 Task: In Heading Arial with underline. Font size of heading  '18'Font style of data Calibri. Font size of data  9Alignment of headline & data Align center. Fill color in heading,  RedFont color of data Black Apply border in Data No BorderIn the sheet   Drive Sales templetes book
Action: Mouse moved to (179, 148)
Screenshot: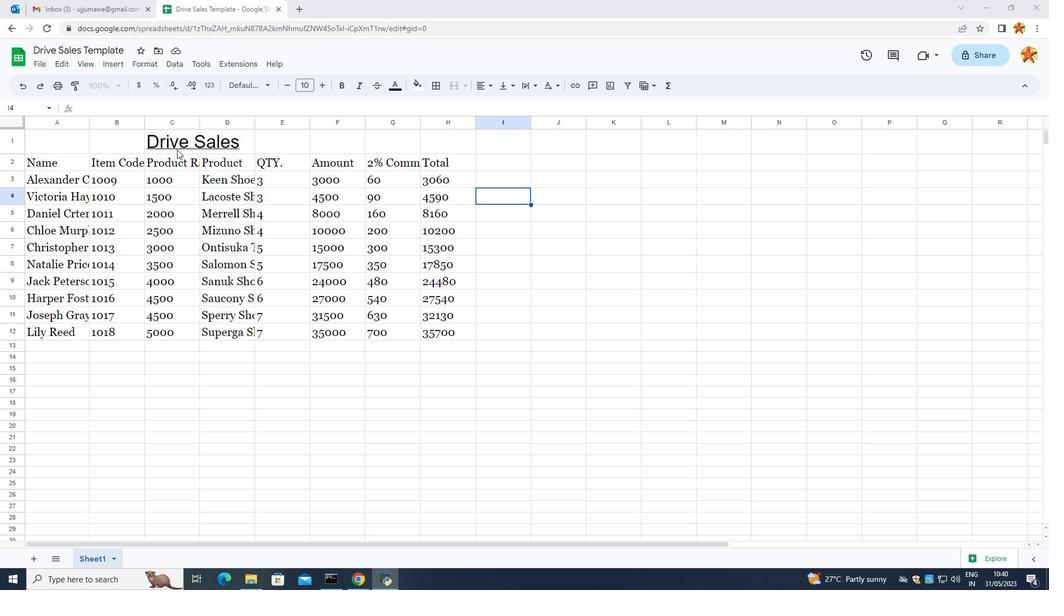 
Action: Mouse pressed left at (179, 148)
Screenshot: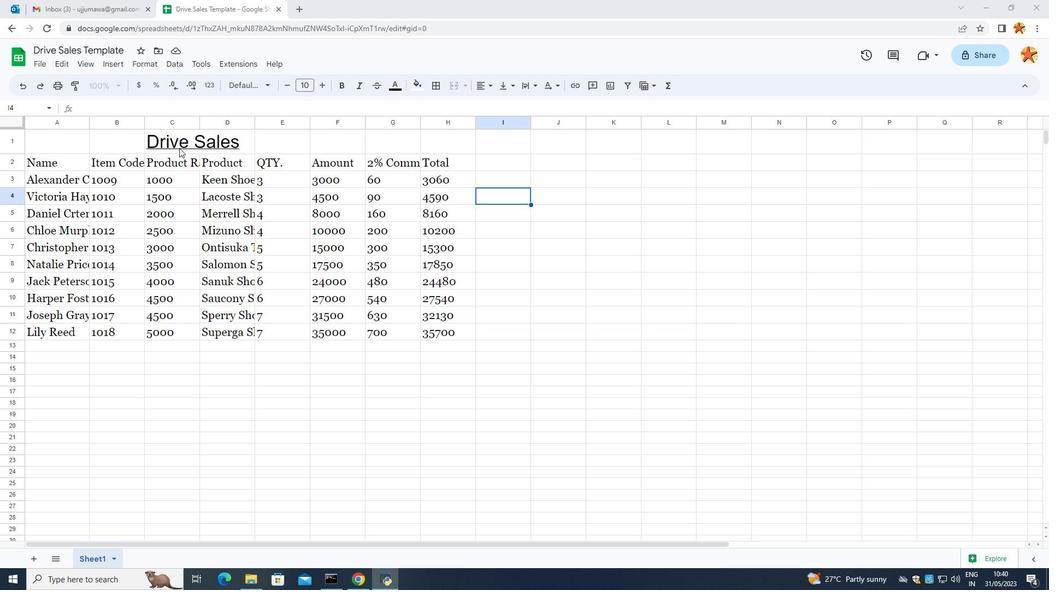 
Action: Mouse moved to (172, 232)
Screenshot: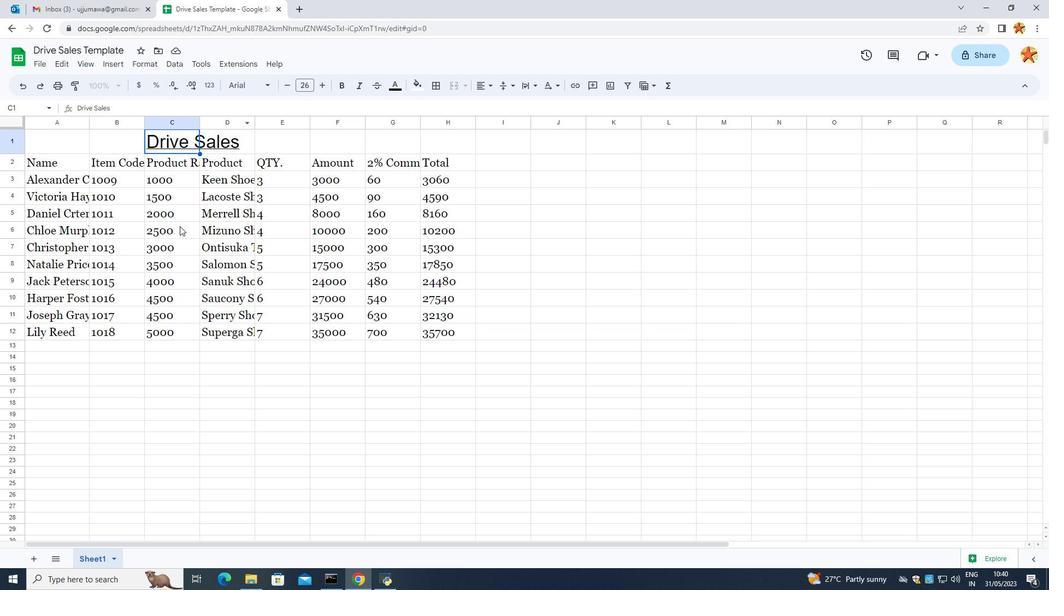 
Action: Mouse pressed left at (172, 232)
Screenshot: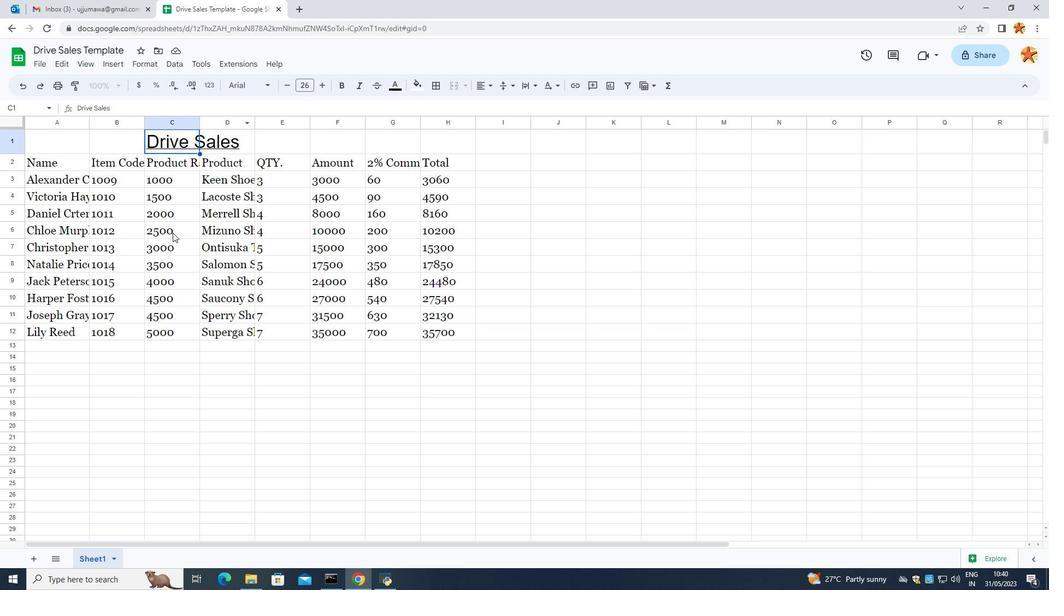 
Action: Mouse moved to (157, 142)
Screenshot: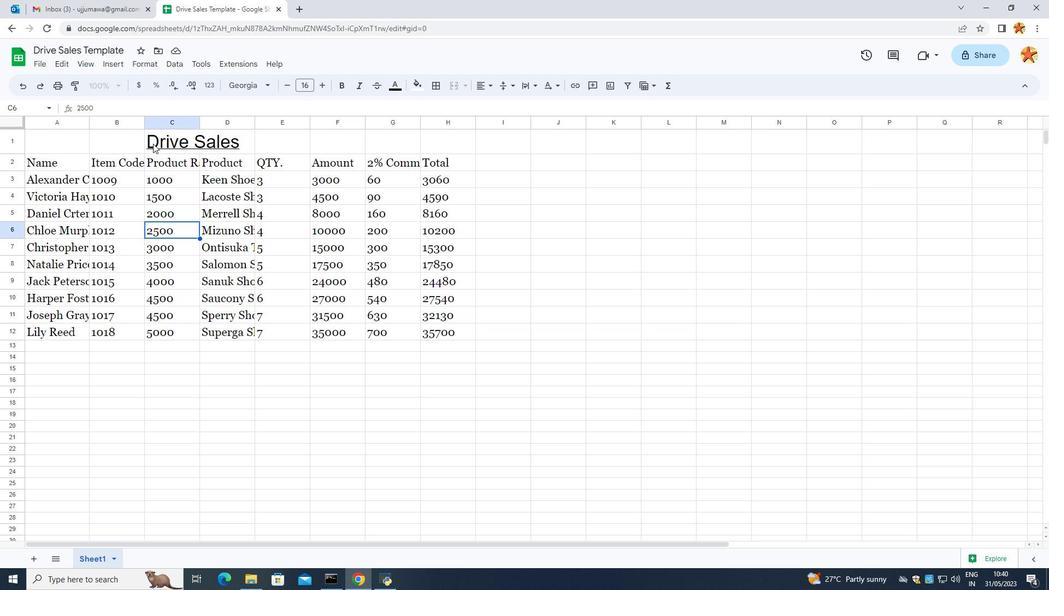 
Action: Mouse pressed left at (157, 142)
Screenshot: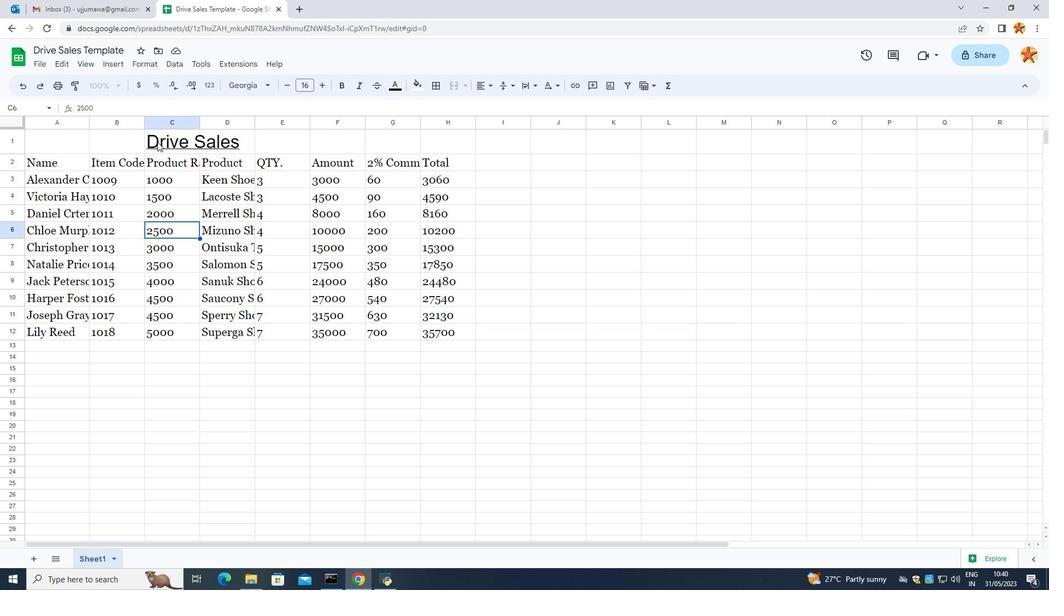 
Action: Mouse moved to (289, 79)
Screenshot: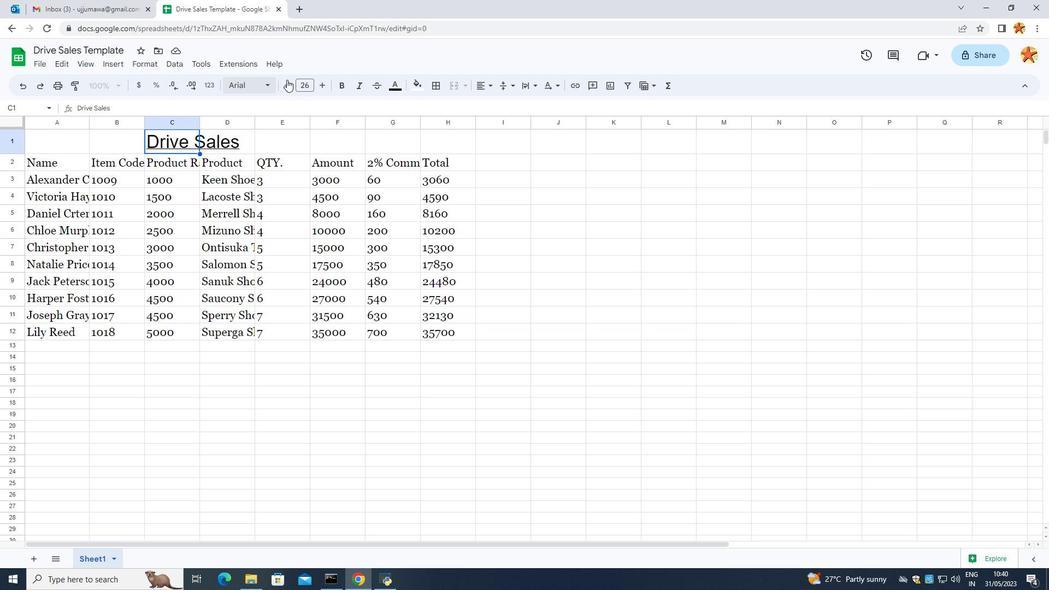 
Action: Mouse pressed left at (289, 79)
Screenshot: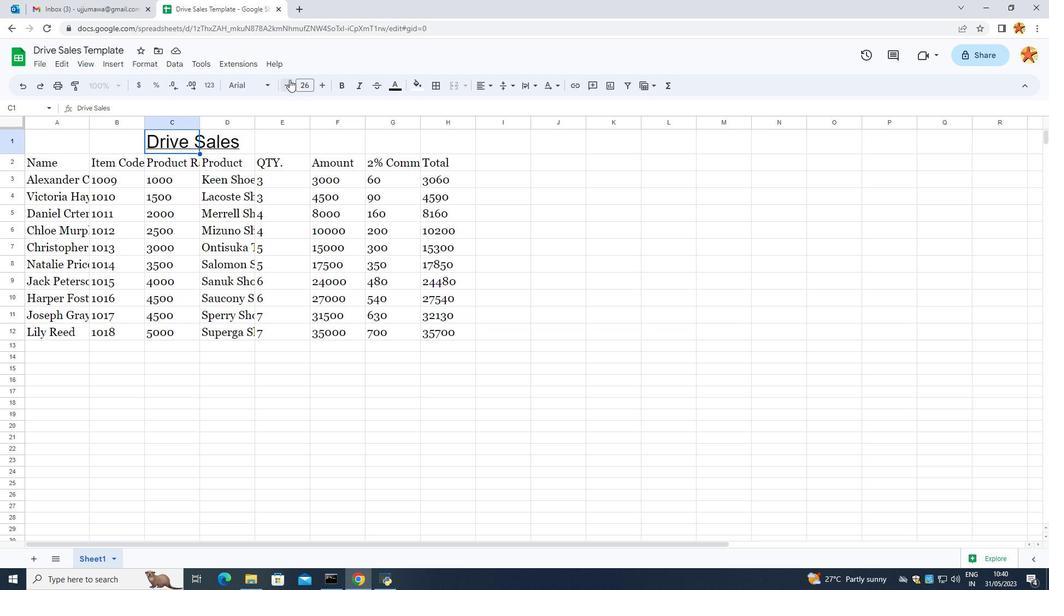 
Action: Mouse pressed left at (289, 79)
Screenshot: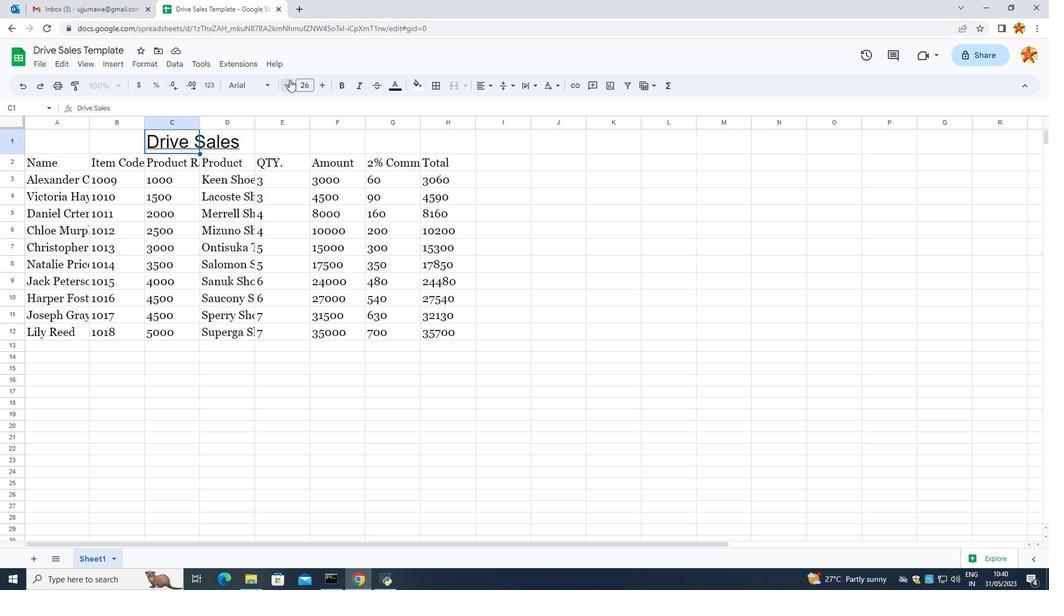 
Action: Mouse pressed left at (289, 79)
Screenshot: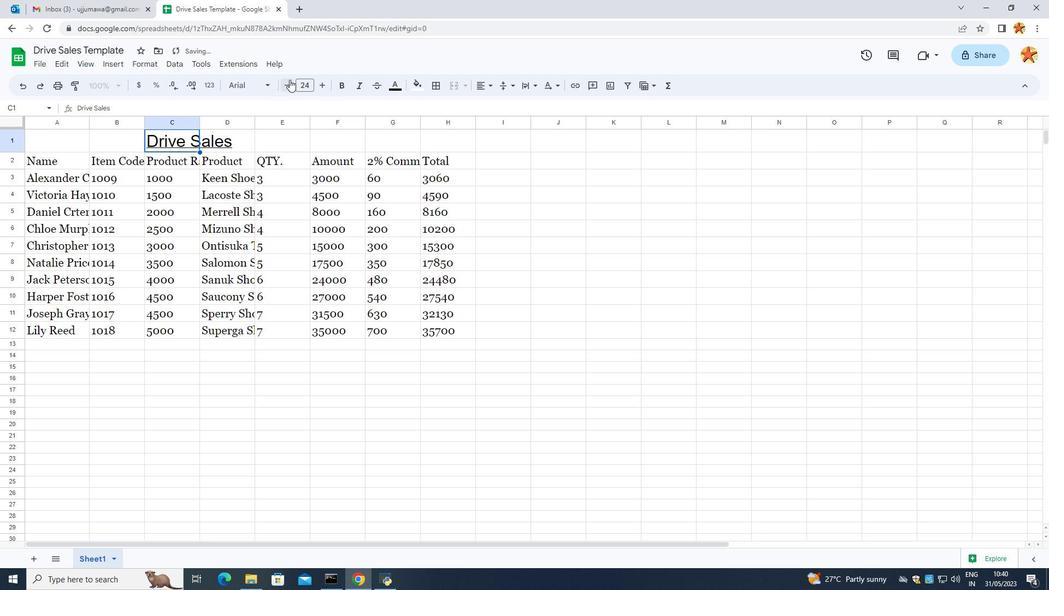 
Action: Mouse pressed left at (289, 79)
Screenshot: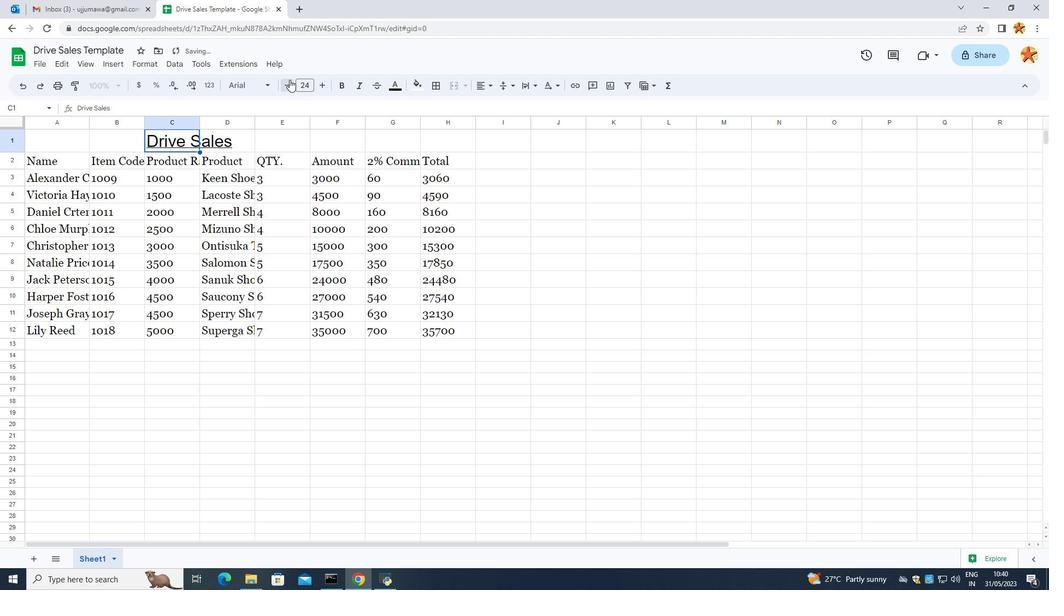 
Action: Mouse pressed left at (289, 79)
Screenshot: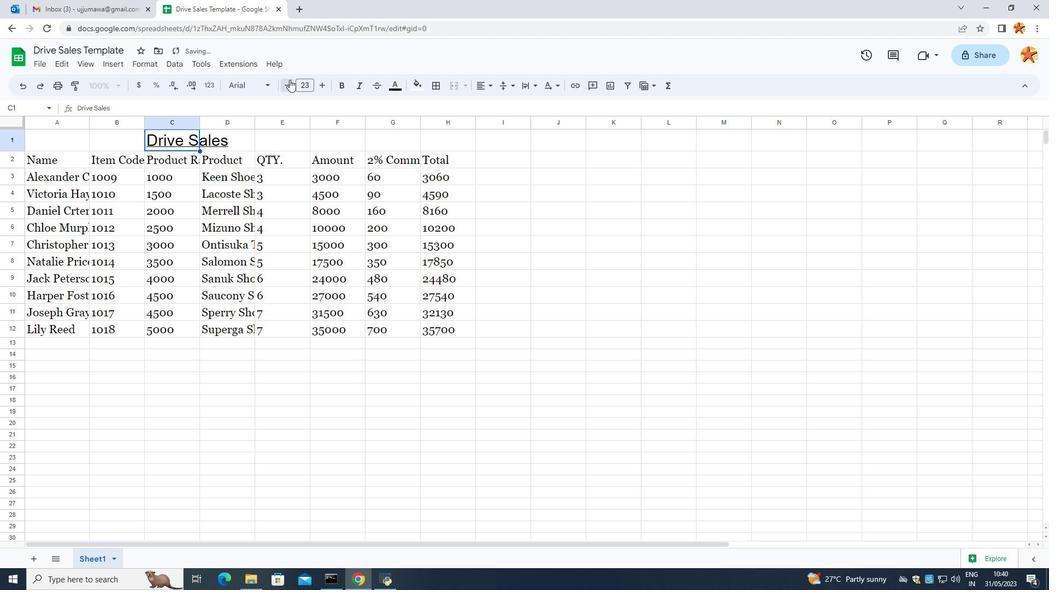 
Action: Mouse pressed left at (289, 79)
Screenshot: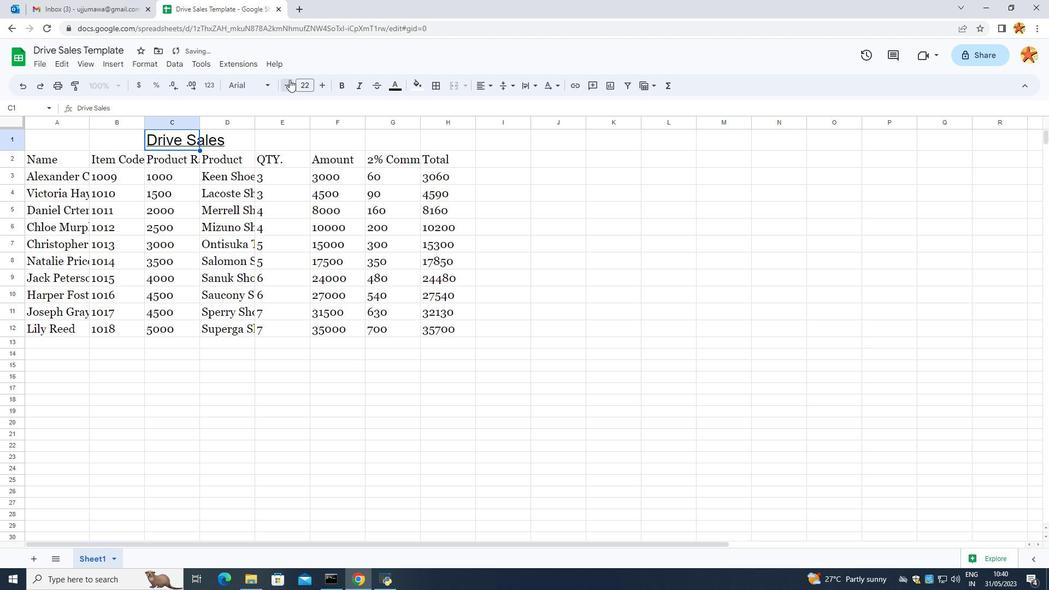
Action: Mouse pressed left at (289, 79)
Screenshot: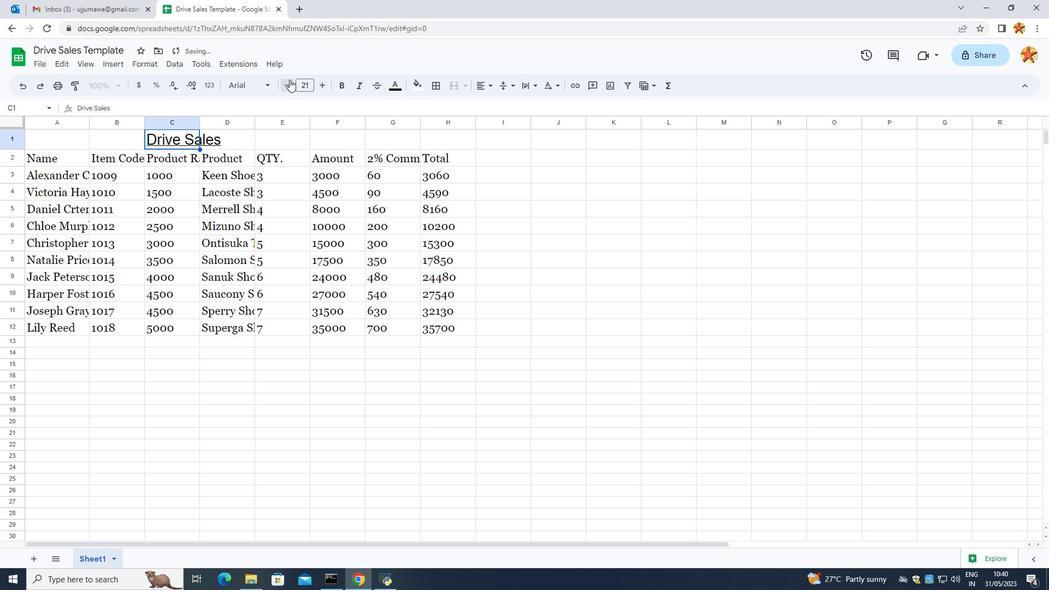 
Action: Mouse pressed left at (289, 79)
Screenshot: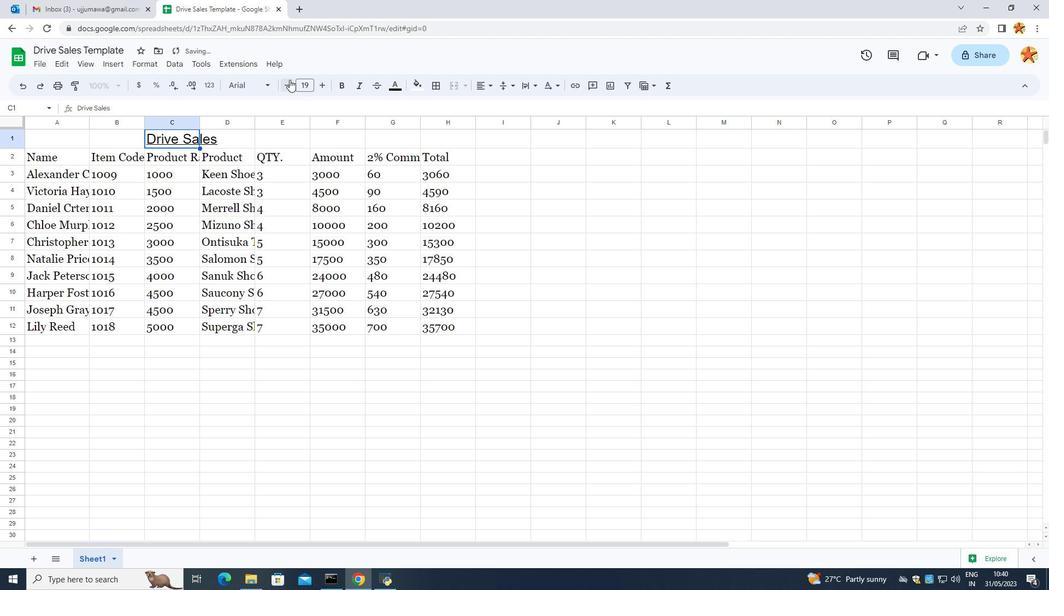
Action: Mouse moved to (262, 269)
Screenshot: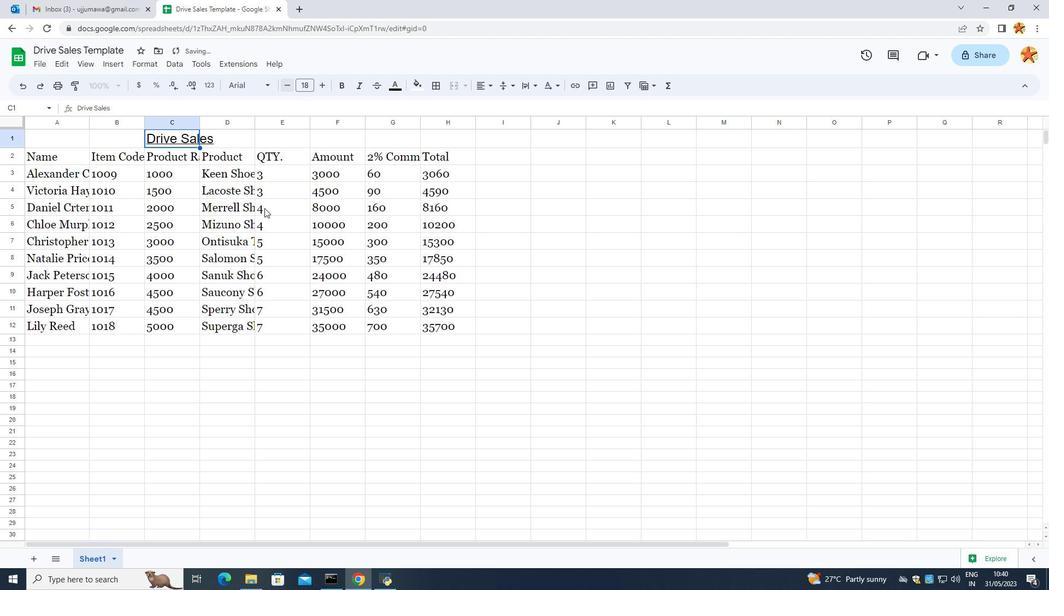 
Action: Mouse pressed left at (262, 269)
Screenshot: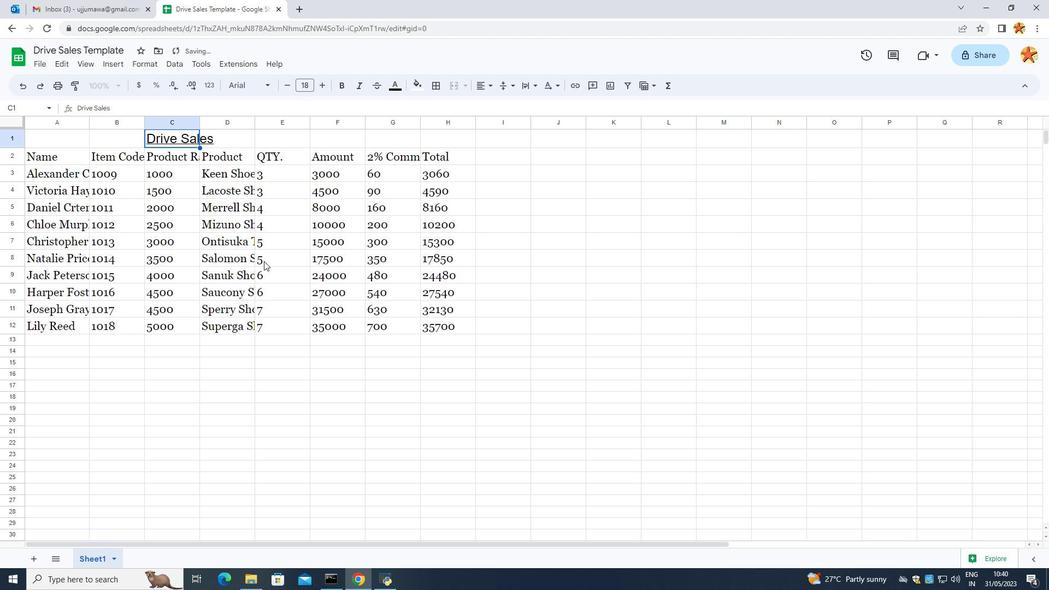 
Action: Mouse moved to (54, 150)
Screenshot: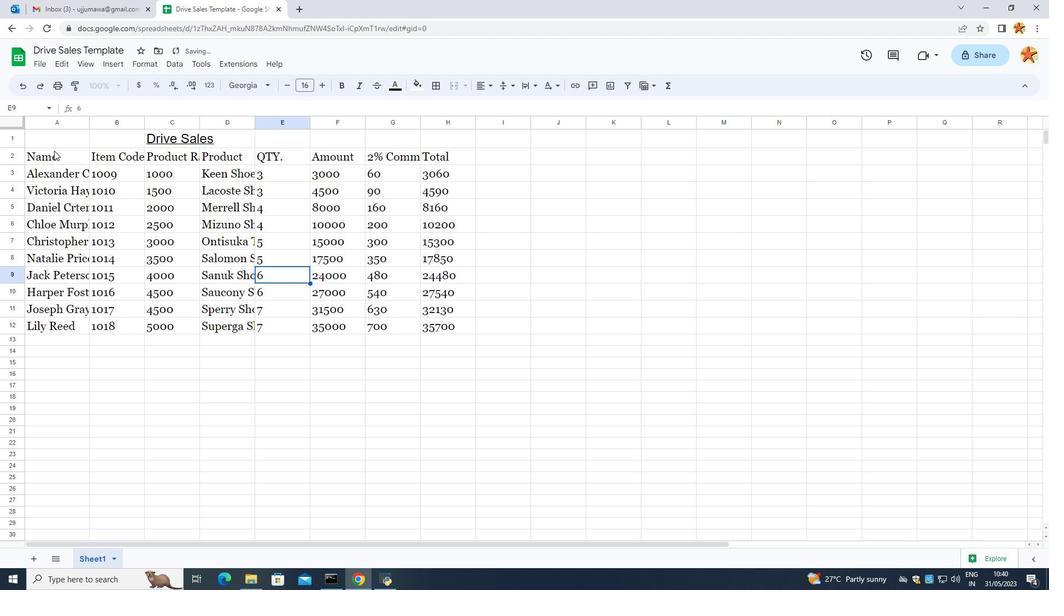
Action: Mouse pressed left at (54, 150)
Screenshot: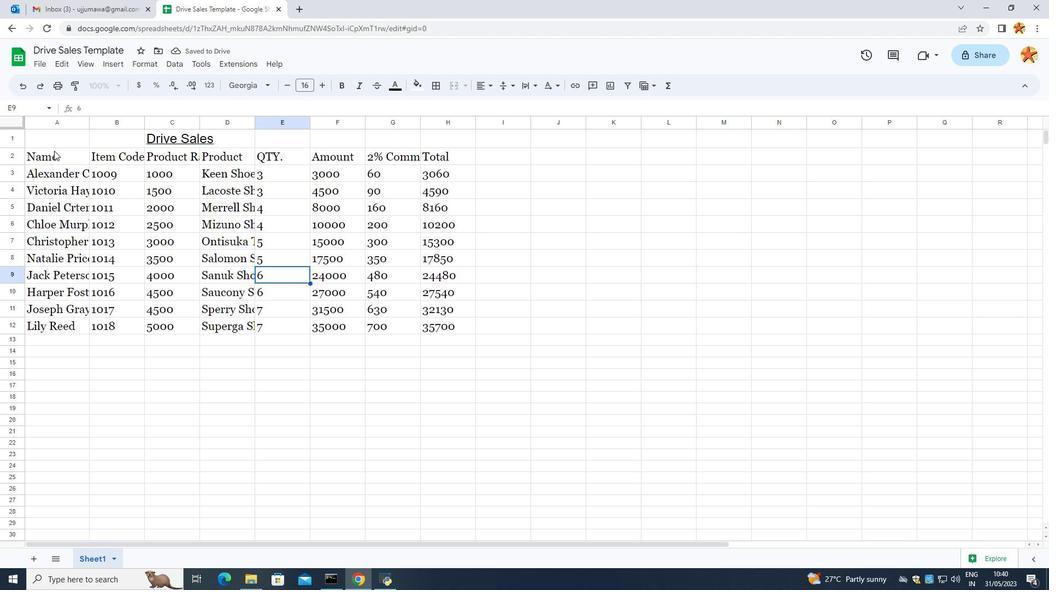 
Action: Mouse moved to (239, 80)
Screenshot: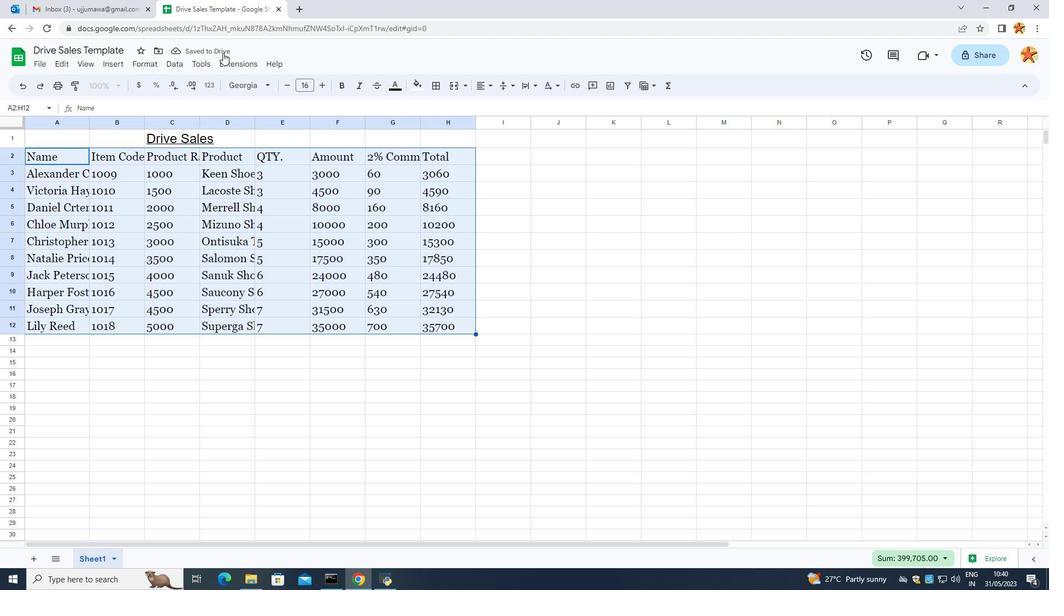 
Action: Mouse pressed left at (239, 80)
Screenshot: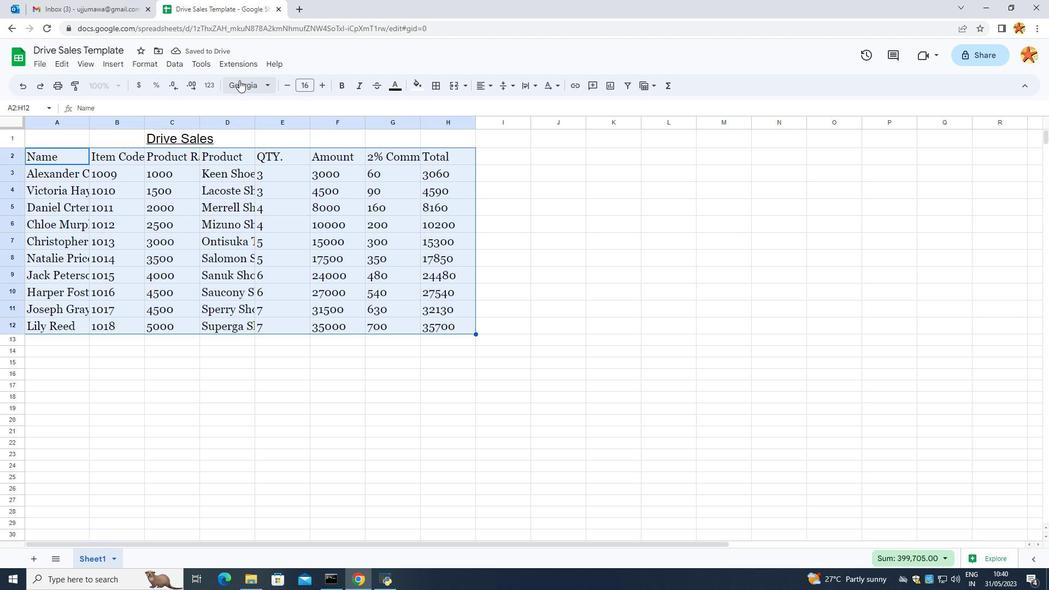 
Action: Mouse moved to (272, 332)
Screenshot: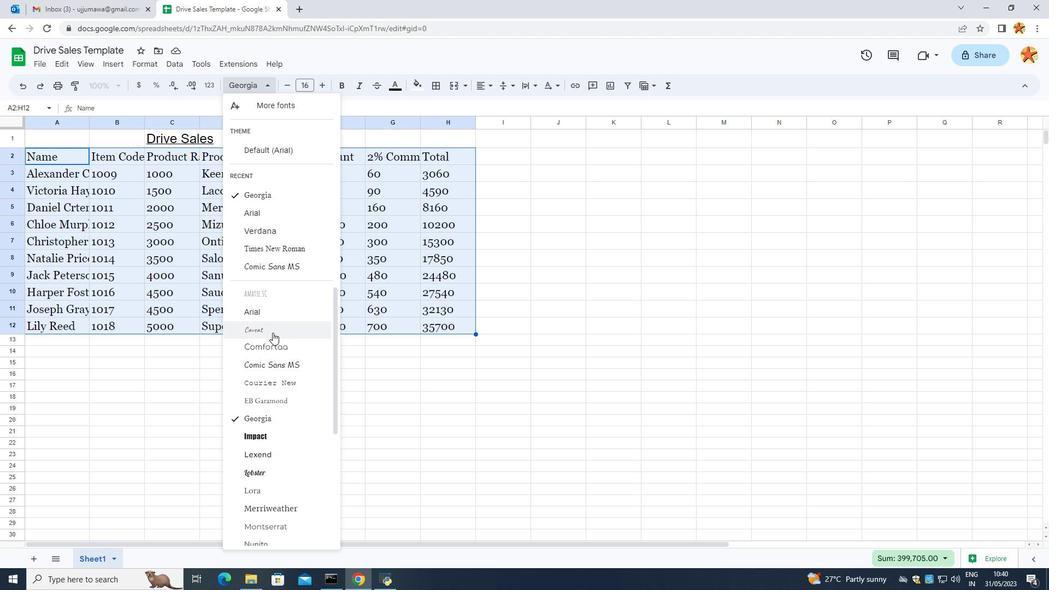
Action: Mouse scrolled (272, 331) with delta (0, 0)
Screenshot: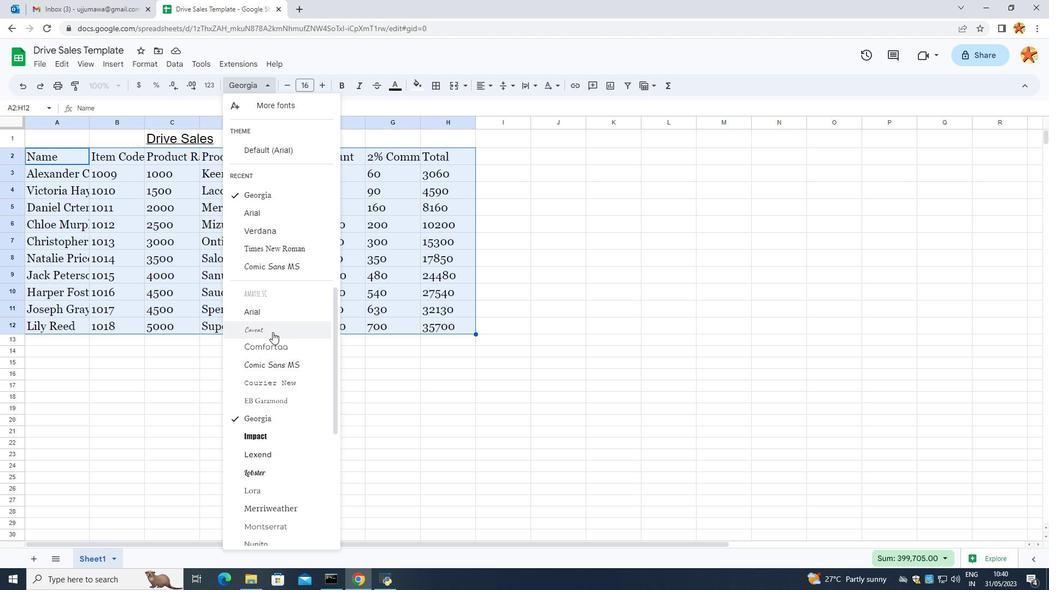
Action: Mouse scrolled (272, 331) with delta (0, 0)
Screenshot: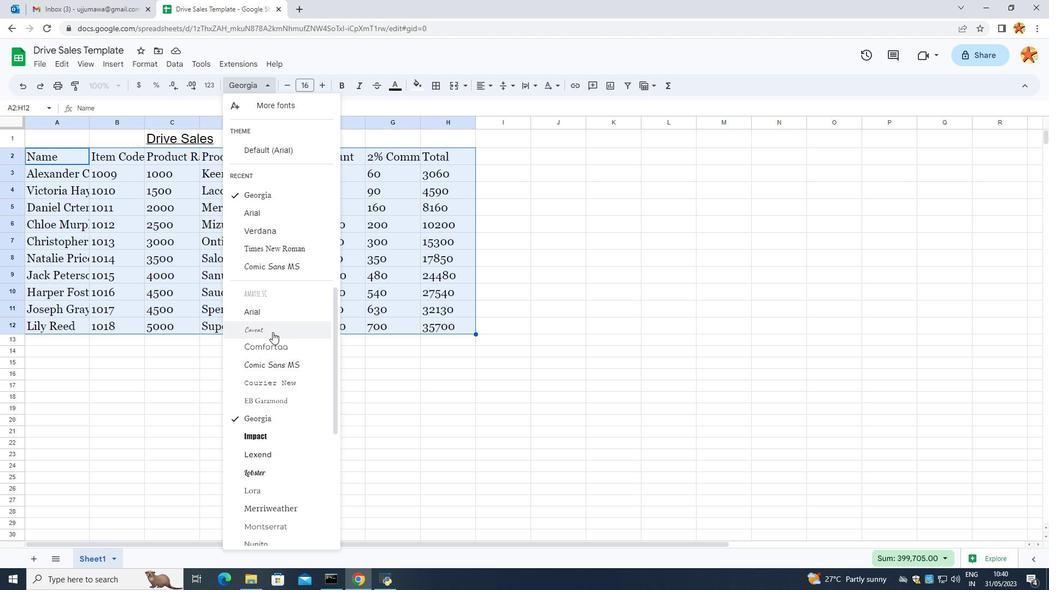 
Action: Mouse moved to (272, 326)
Screenshot: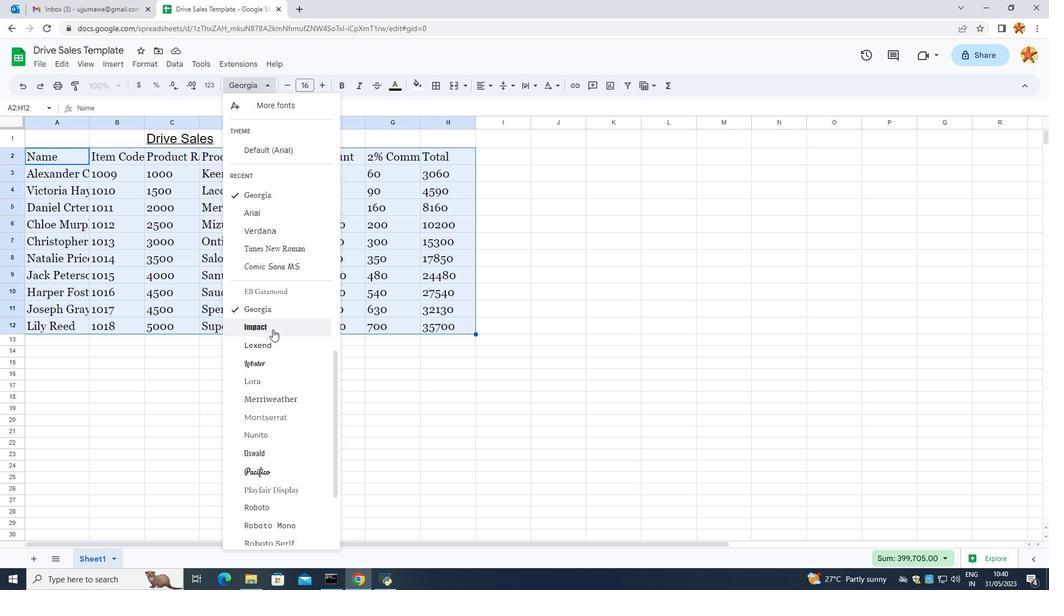 
Action: Mouse scrolled (272, 325) with delta (0, 0)
Screenshot: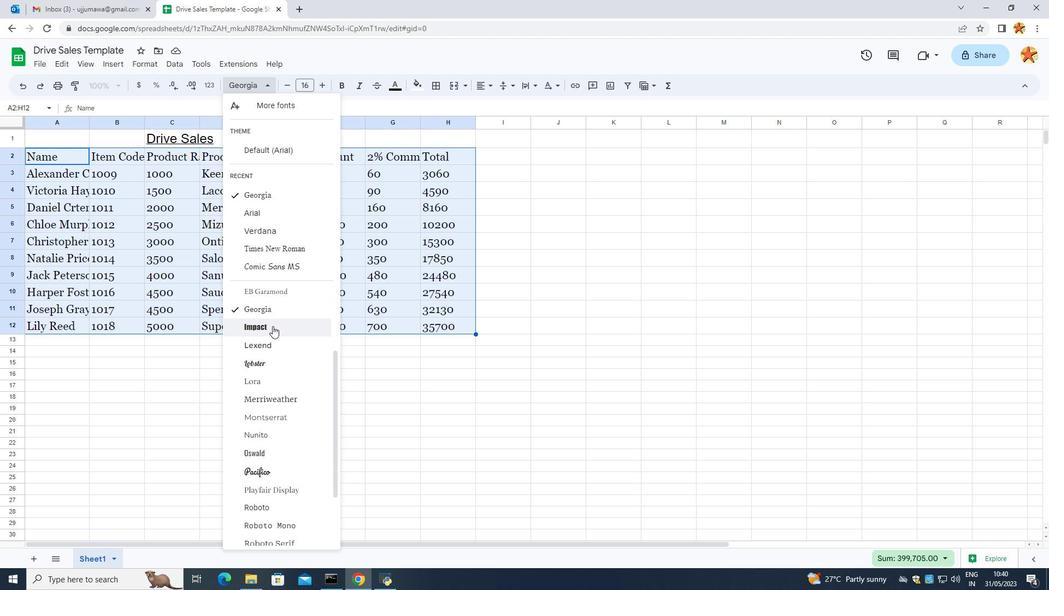 
Action: Mouse scrolled (272, 325) with delta (0, 0)
Screenshot: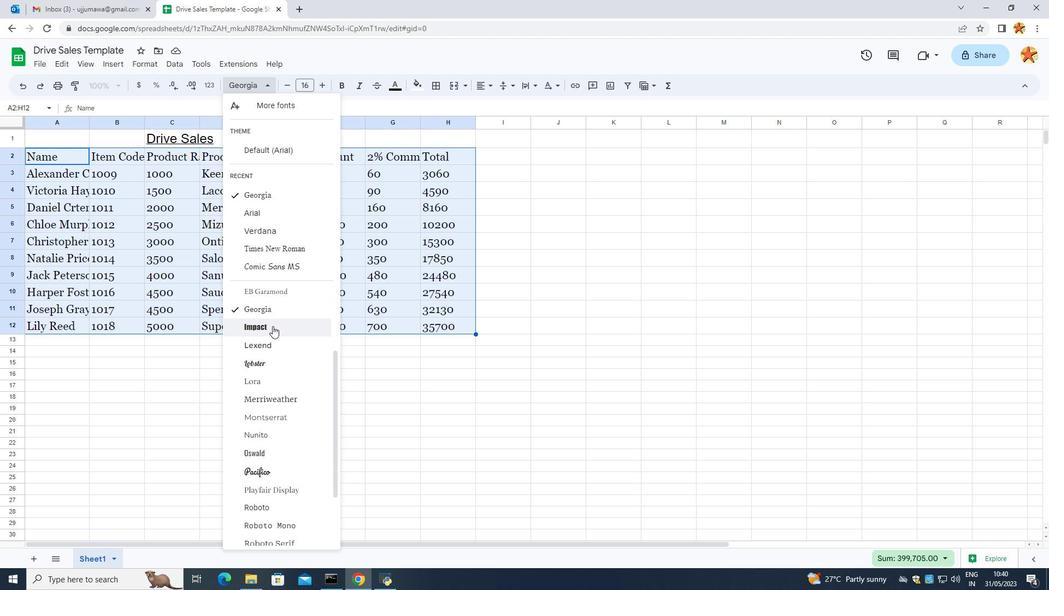 
Action: Mouse scrolled (272, 325) with delta (0, 0)
Screenshot: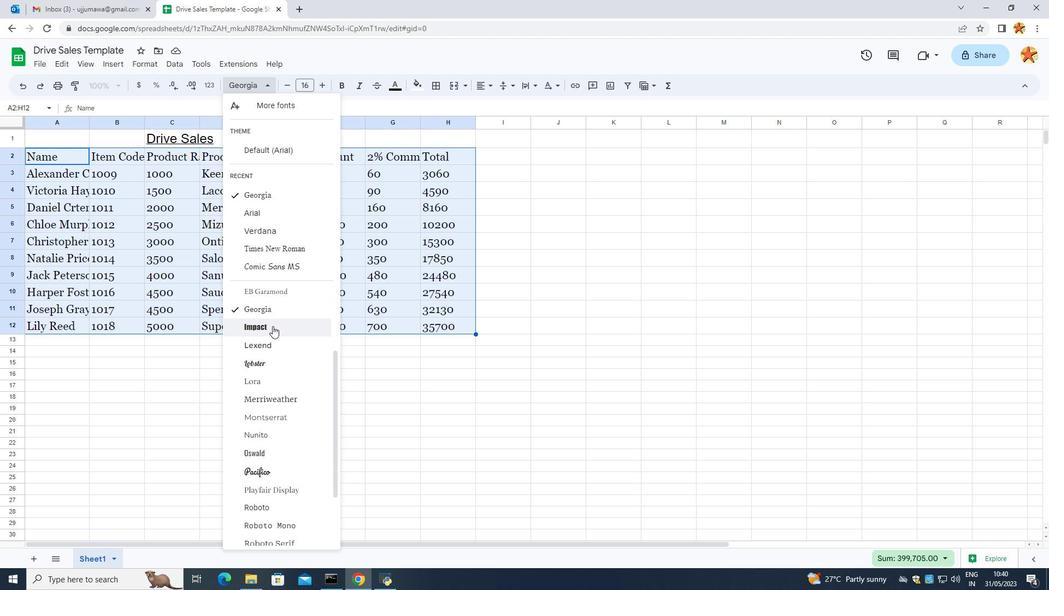 
Action: Mouse moved to (272, 325)
Screenshot: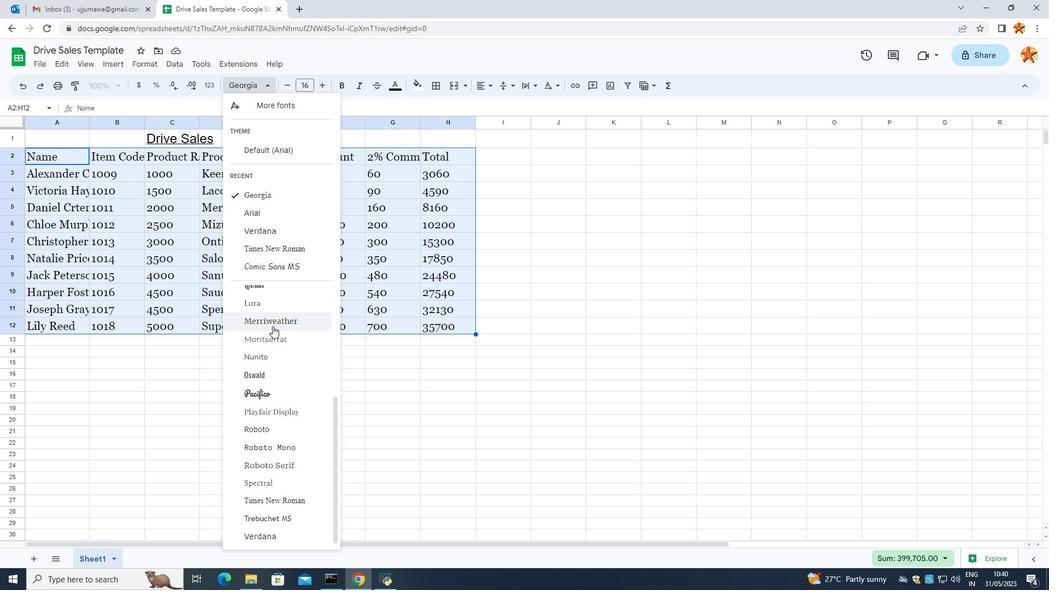 
Action: Mouse scrolled (272, 326) with delta (0, 0)
Screenshot: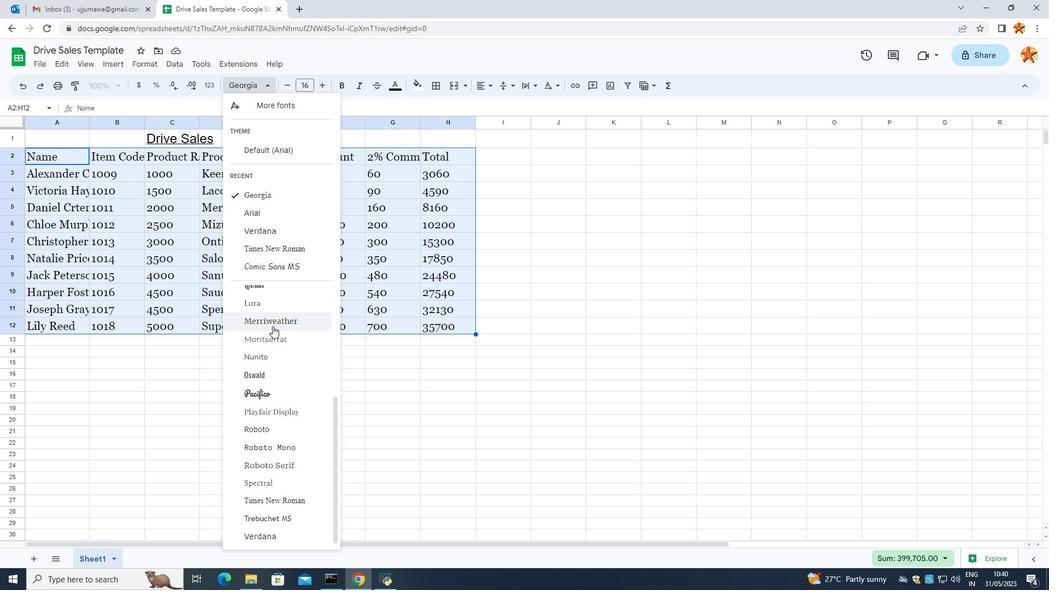 
Action: Mouse moved to (272, 325)
Screenshot: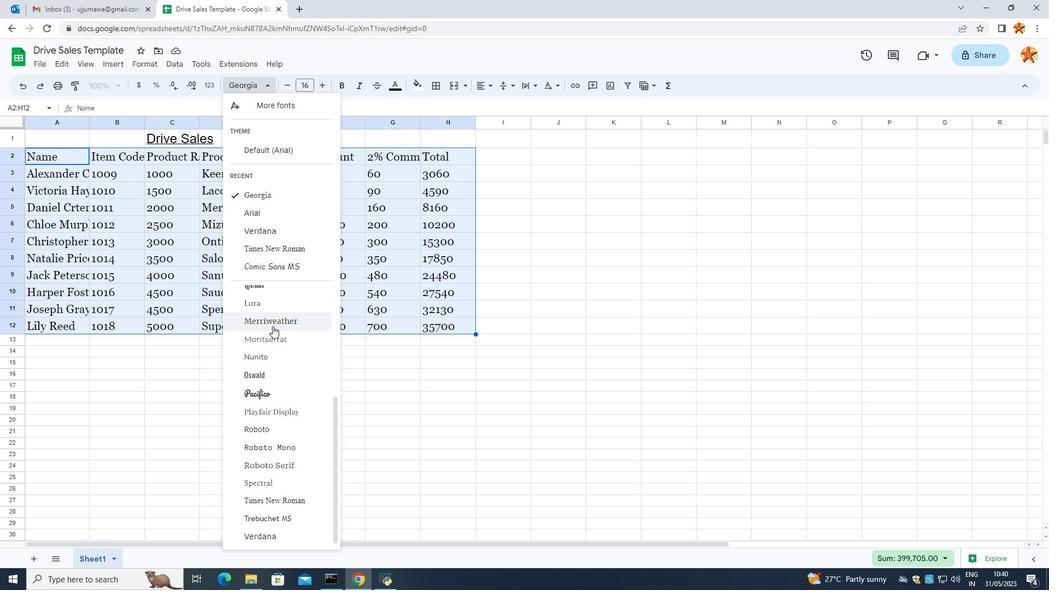 
Action: Mouse scrolled (272, 325) with delta (0, 0)
Screenshot: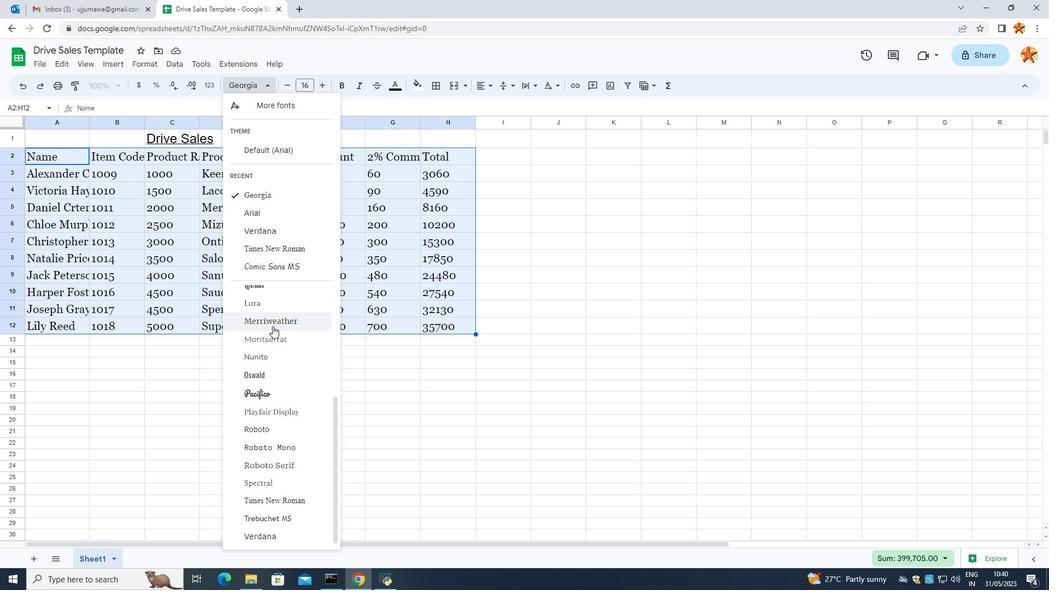 
Action: Mouse scrolled (272, 325) with delta (0, 0)
Screenshot: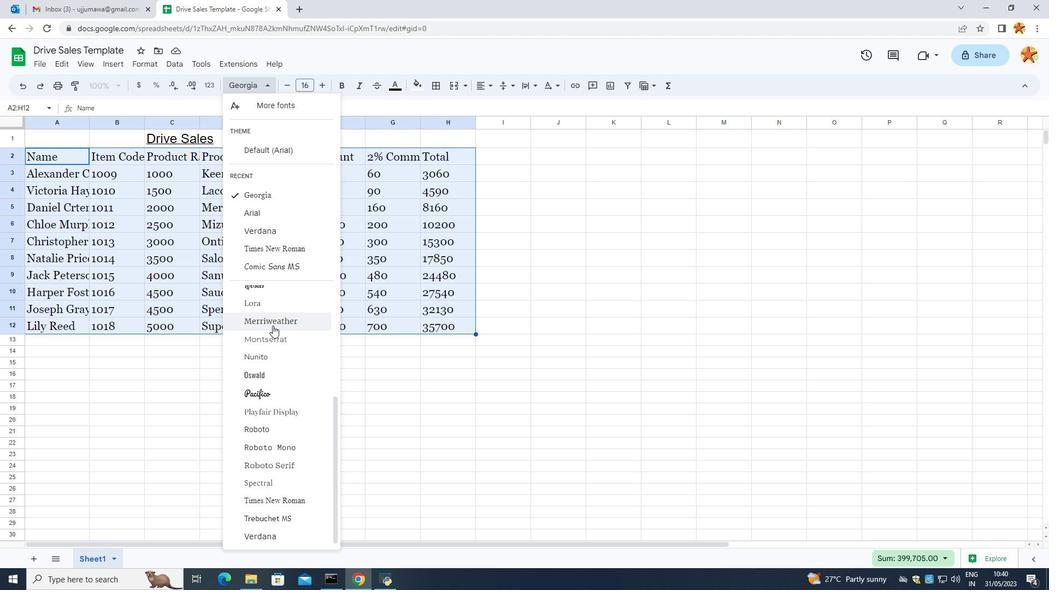 
Action: Mouse scrolled (272, 325) with delta (0, 0)
Screenshot: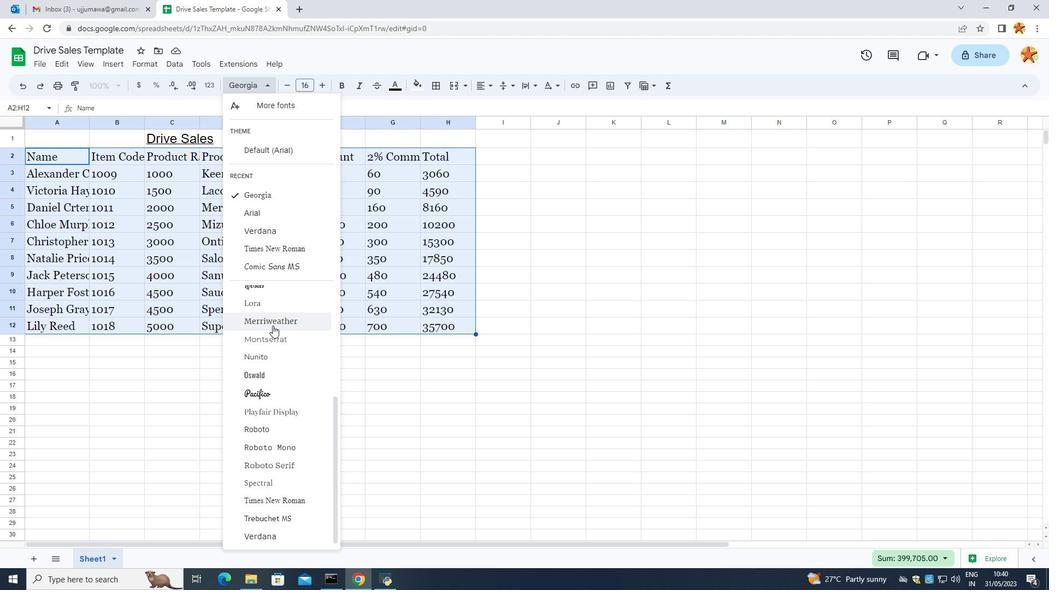 
Action: Mouse scrolled (272, 325) with delta (0, 0)
Screenshot: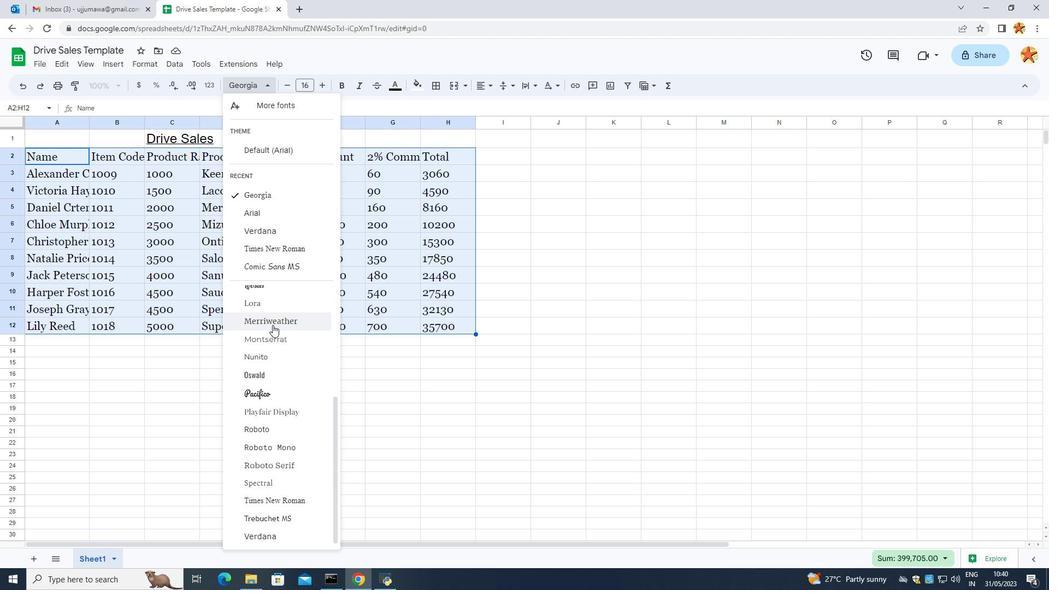 
Action: Mouse moved to (693, 379)
Screenshot: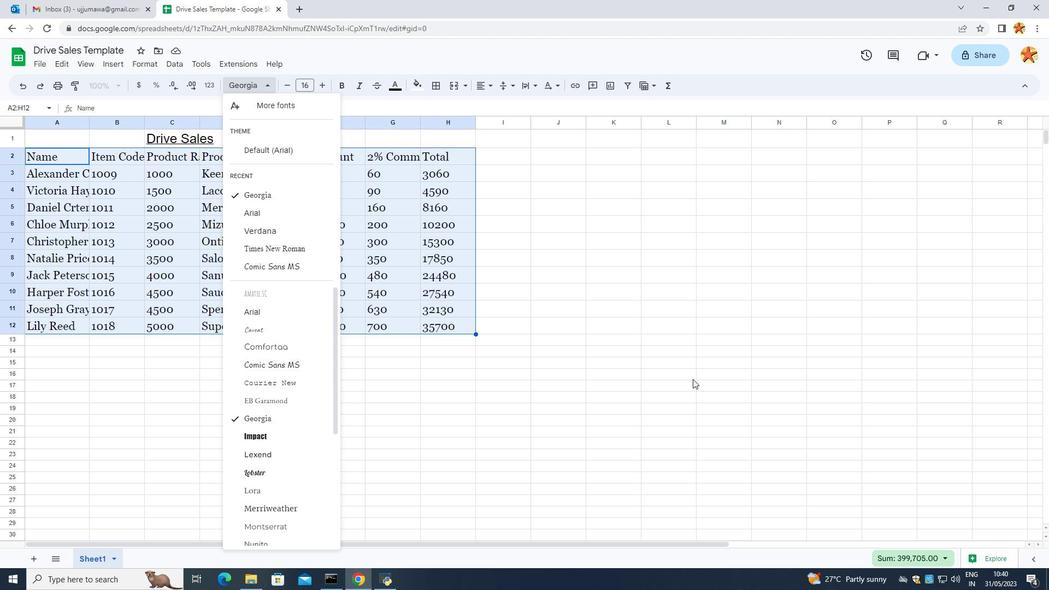 
Action: Mouse pressed left at (693, 379)
Screenshot: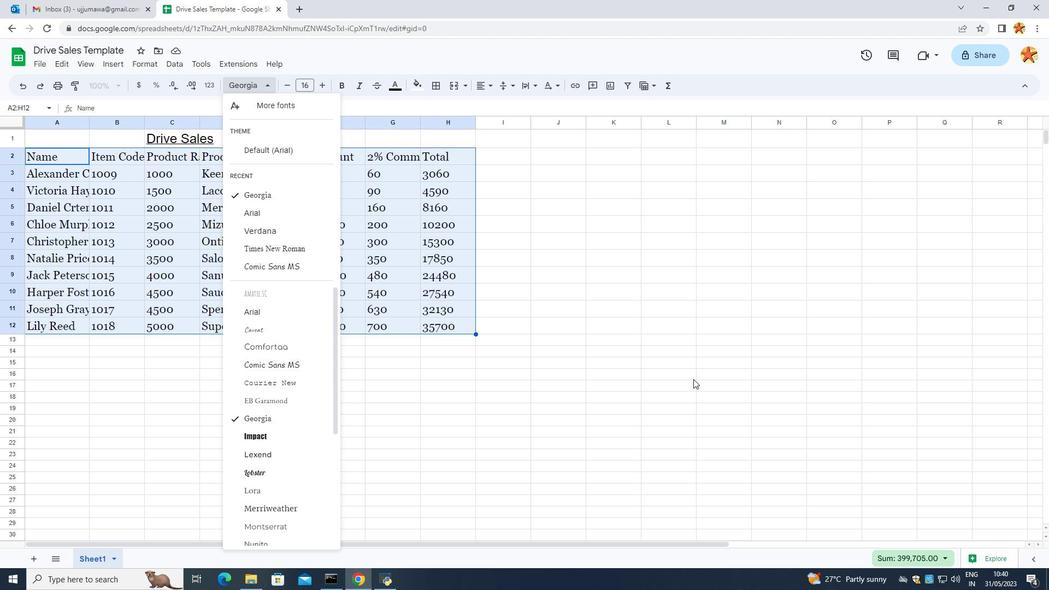 
Action: Mouse moved to (55, 150)
Screenshot: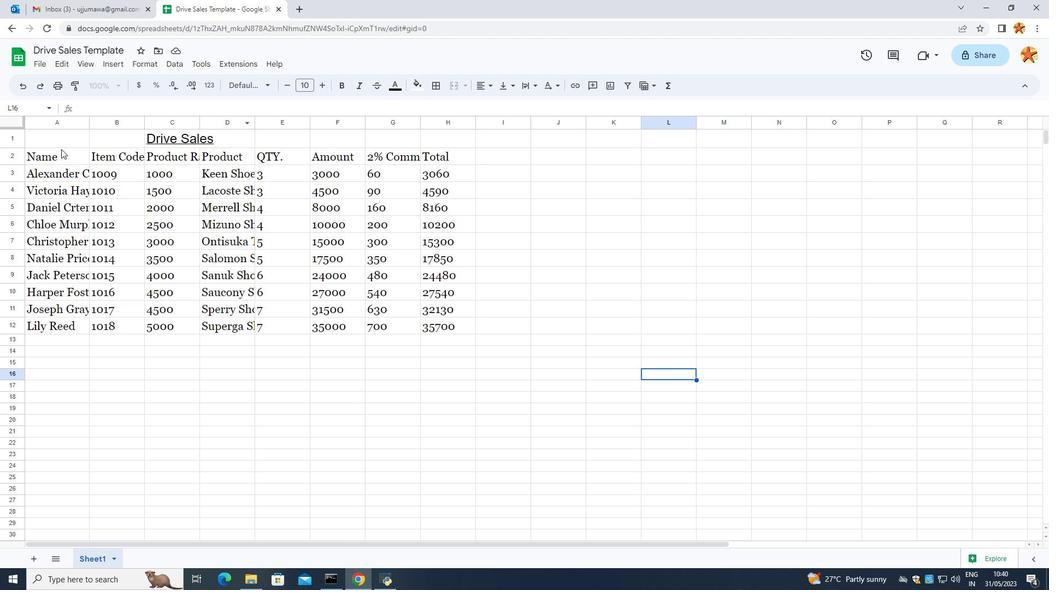 
Action: Mouse pressed left at (55, 150)
Screenshot: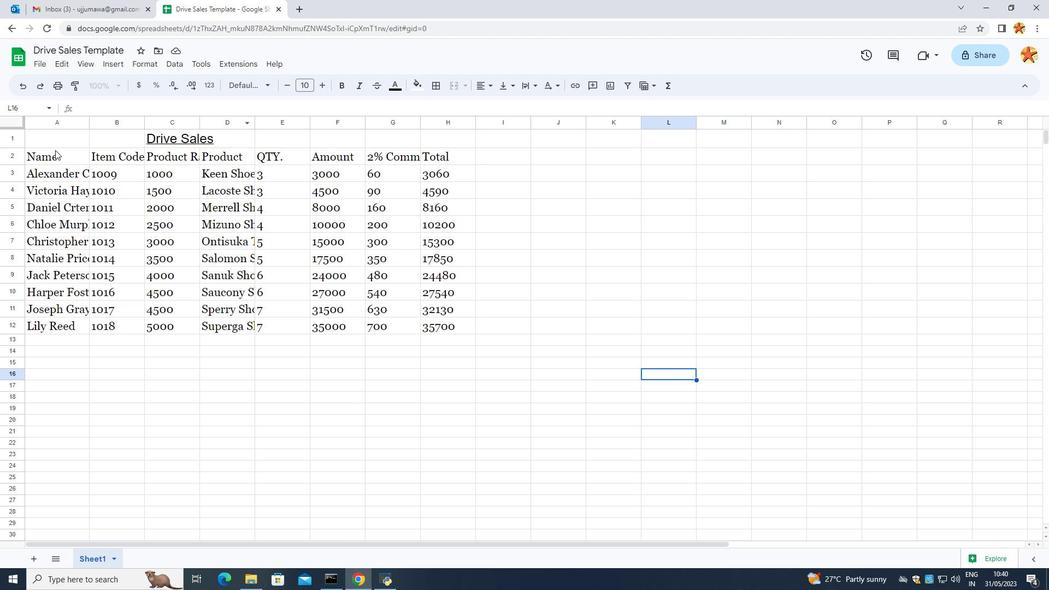
Action: Mouse moved to (288, 87)
Screenshot: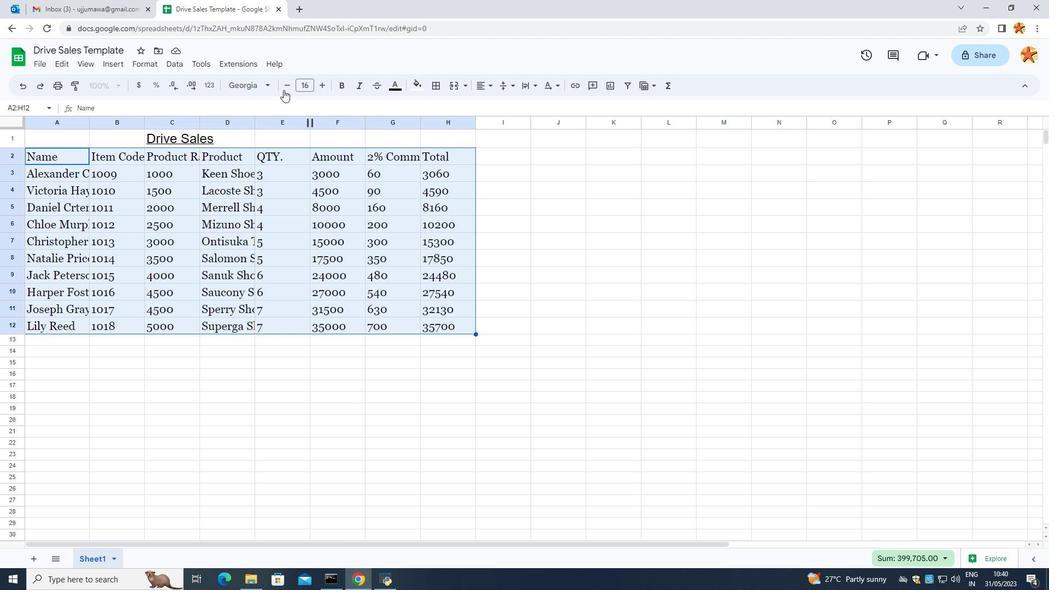 
Action: Mouse pressed left at (288, 87)
Screenshot: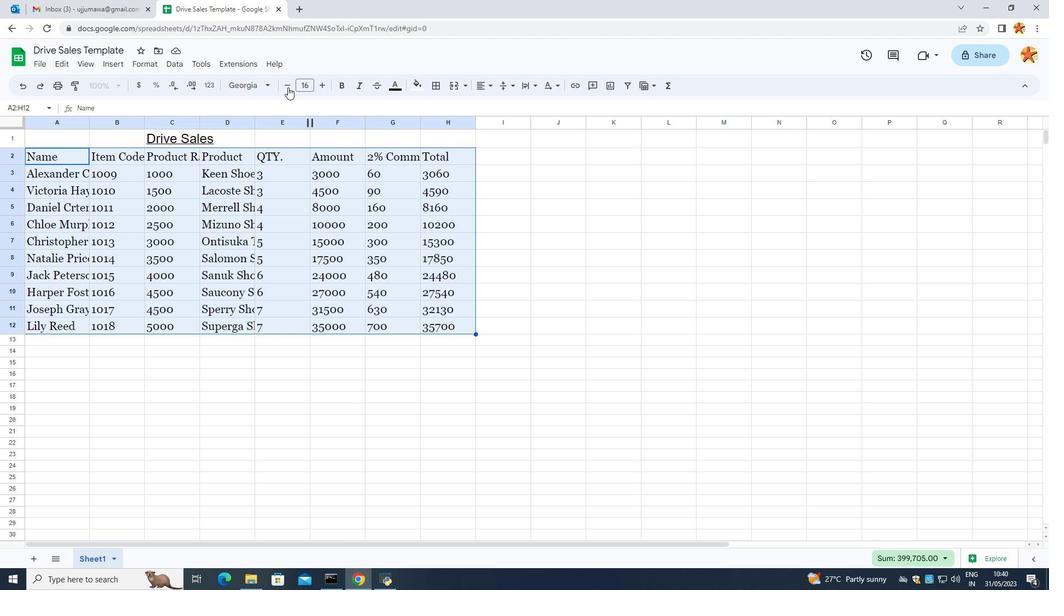
Action: Mouse pressed left at (288, 87)
Screenshot: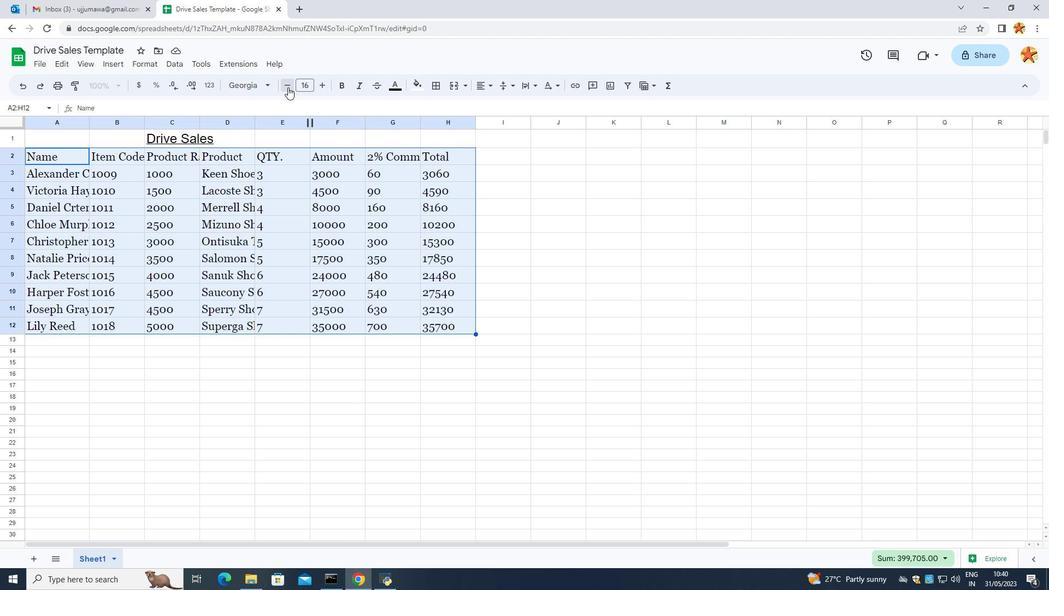 
Action: Mouse pressed left at (288, 87)
Screenshot: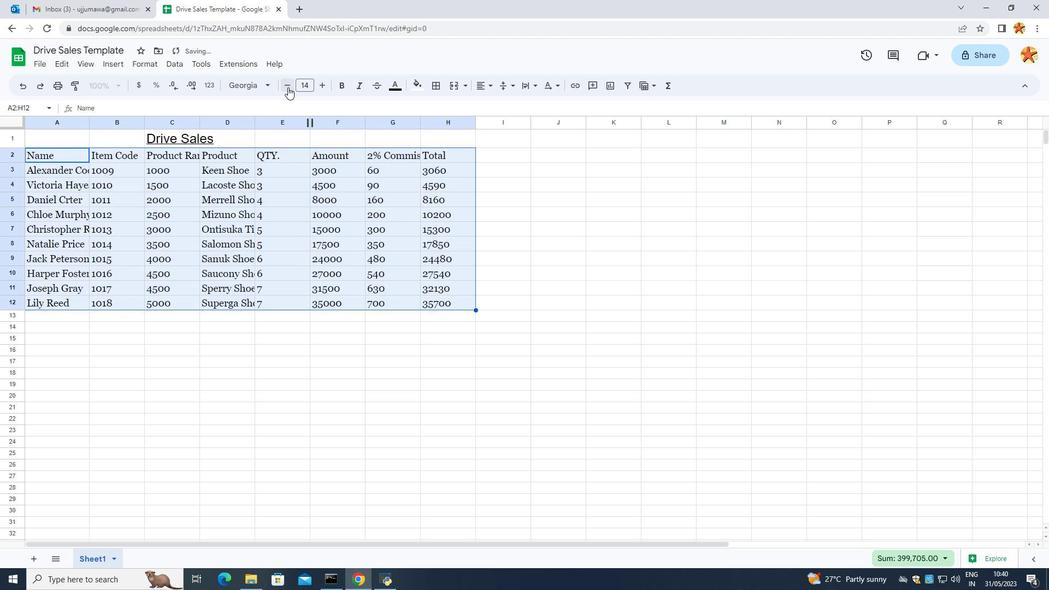 
Action: Mouse pressed left at (288, 87)
Screenshot: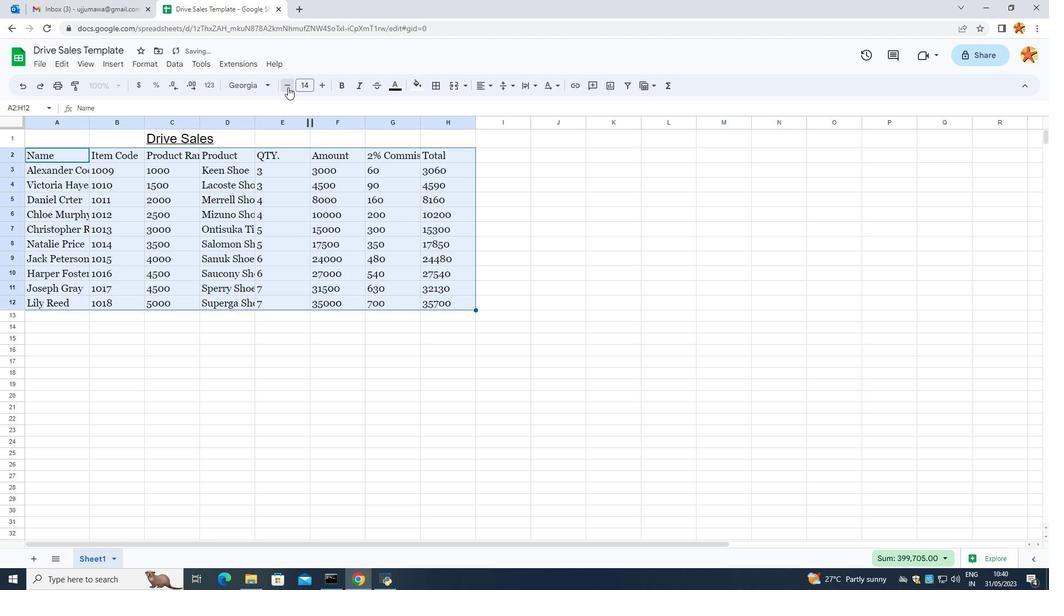 
Action: Mouse pressed left at (288, 87)
Screenshot: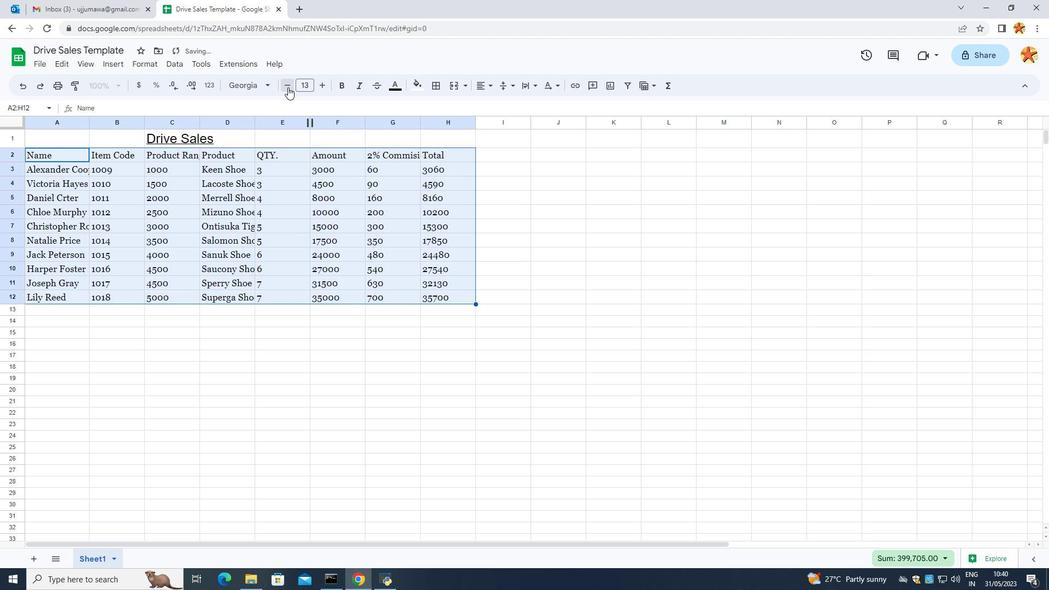 
Action: Mouse pressed left at (288, 87)
Screenshot: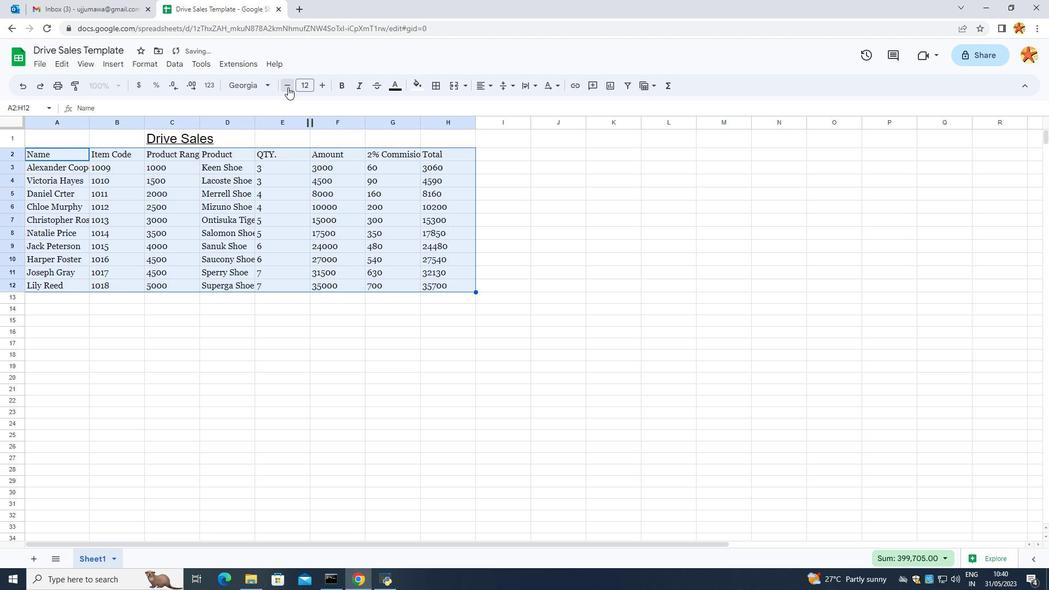 
Action: Mouse pressed left at (288, 87)
Screenshot: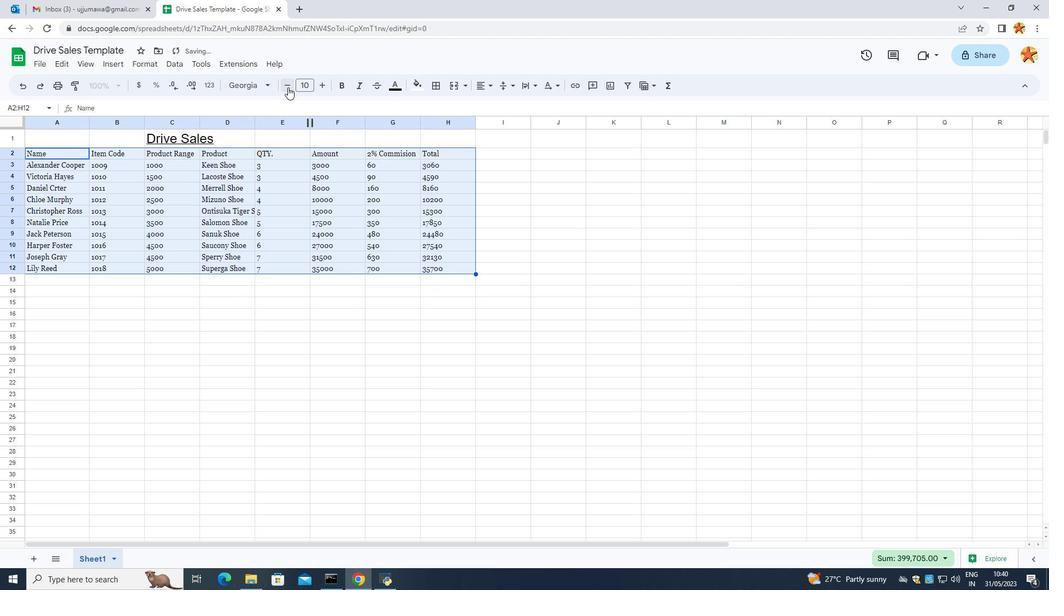 
Action: Mouse moved to (487, 87)
Screenshot: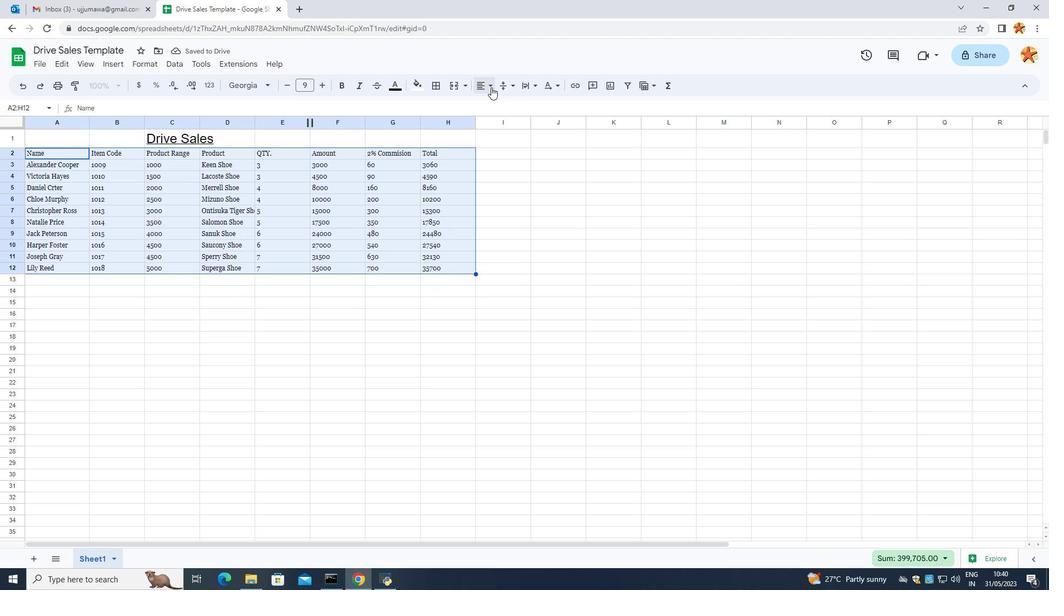 
Action: Mouse pressed left at (487, 87)
Screenshot: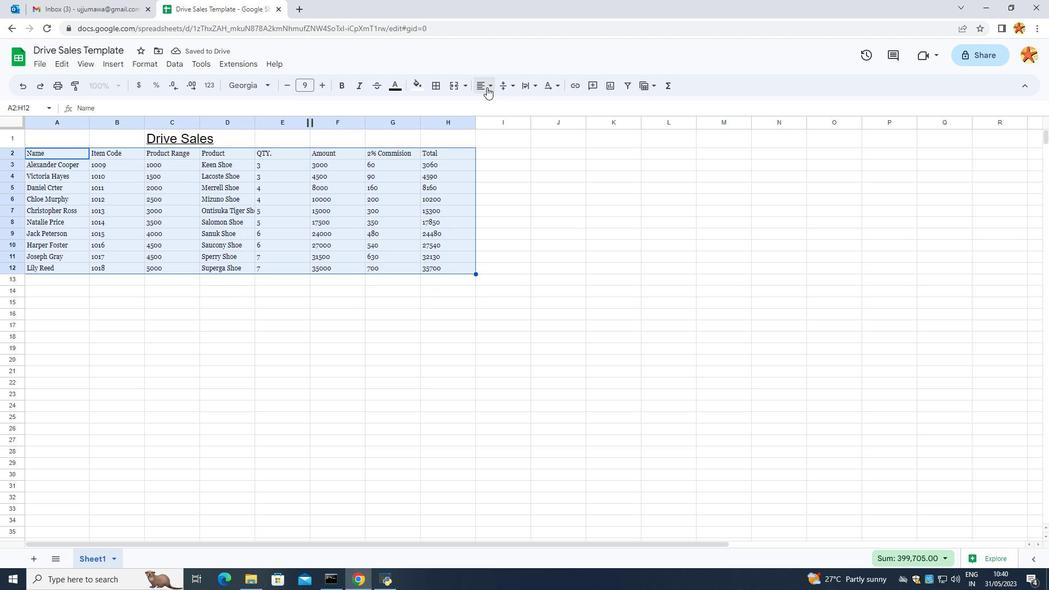 
Action: Mouse moved to (503, 109)
Screenshot: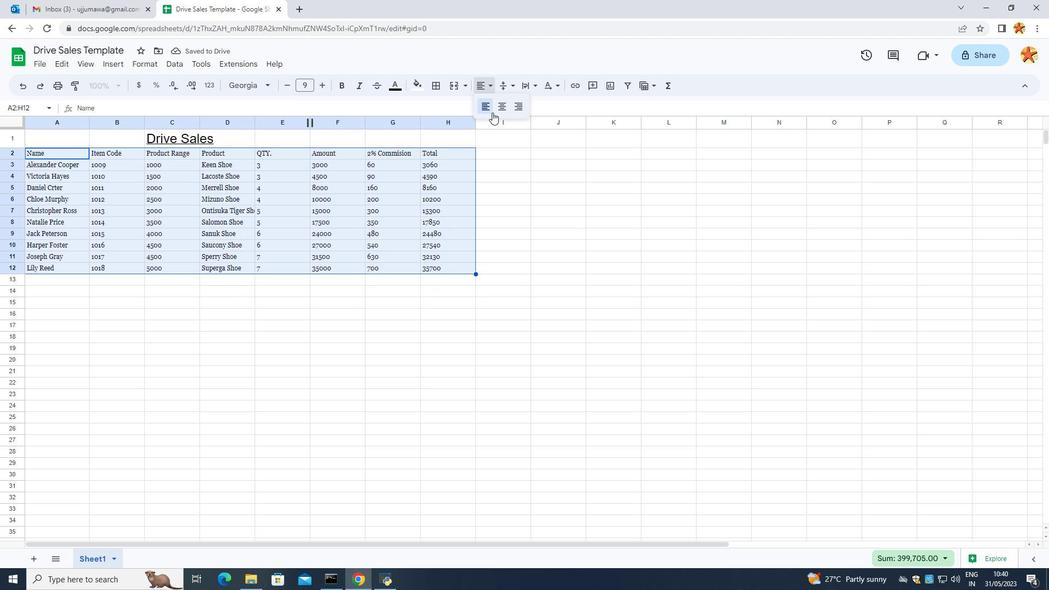 
Action: Mouse pressed left at (503, 109)
Screenshot: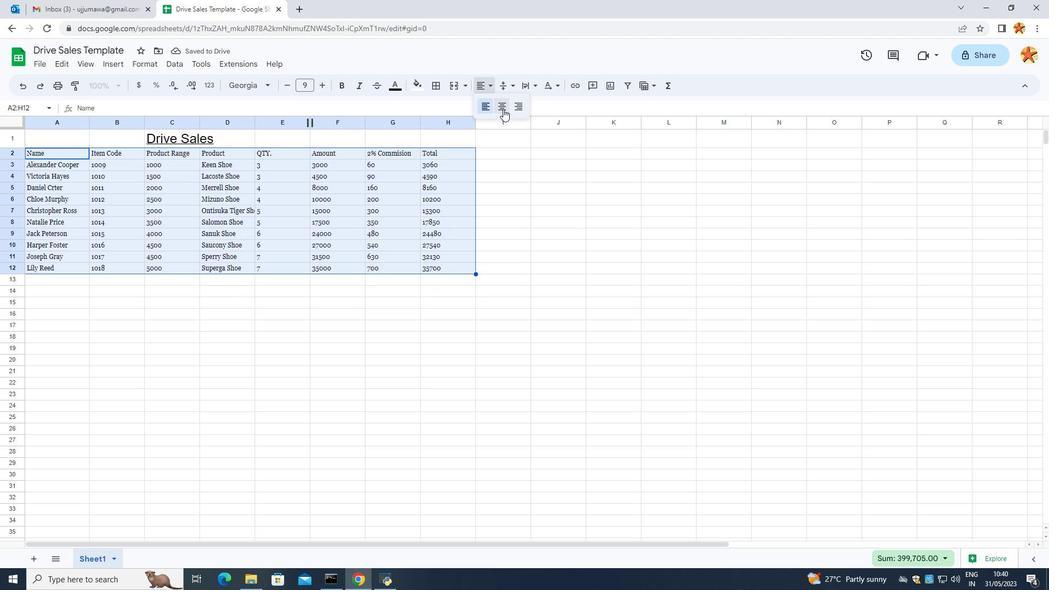 
Action: Mouse moved to (207, 145)
Screenshot: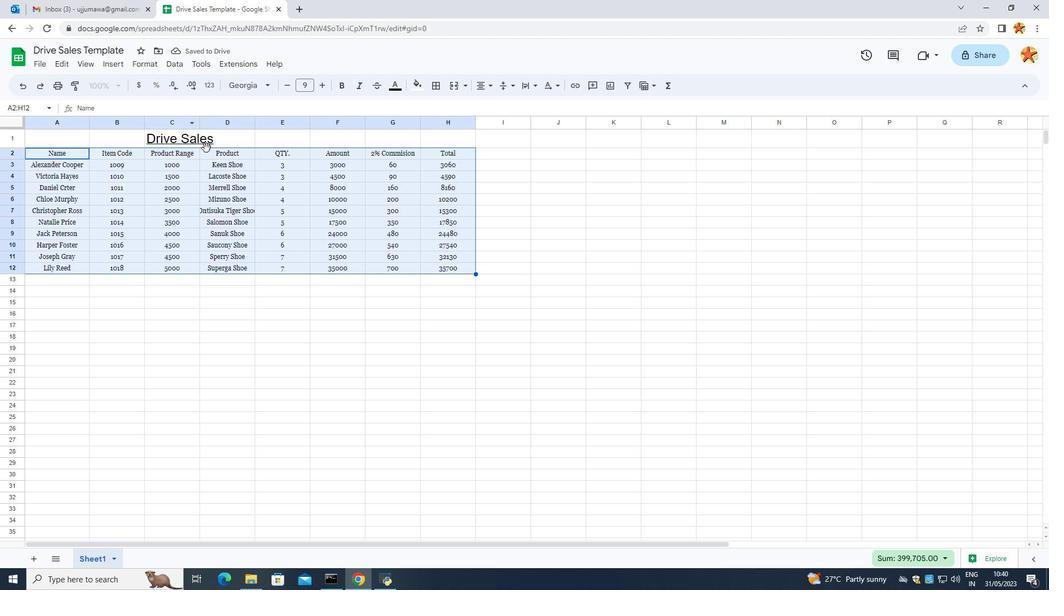 
Action: Mouse pressed left at (207, 145)
Screenshot: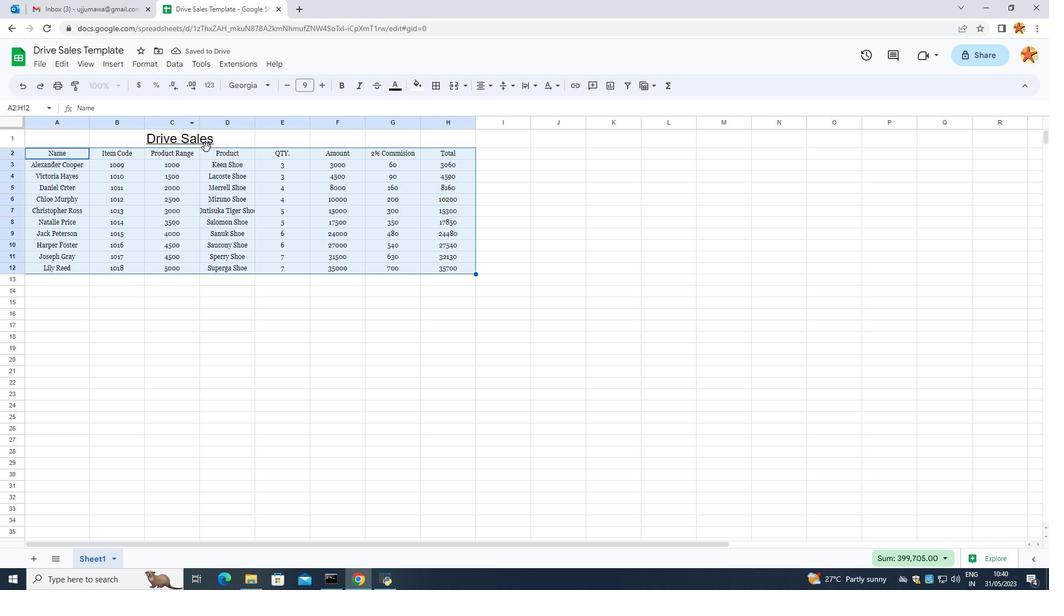 
Action: Mouse moved to (142, 136)
Screenshot: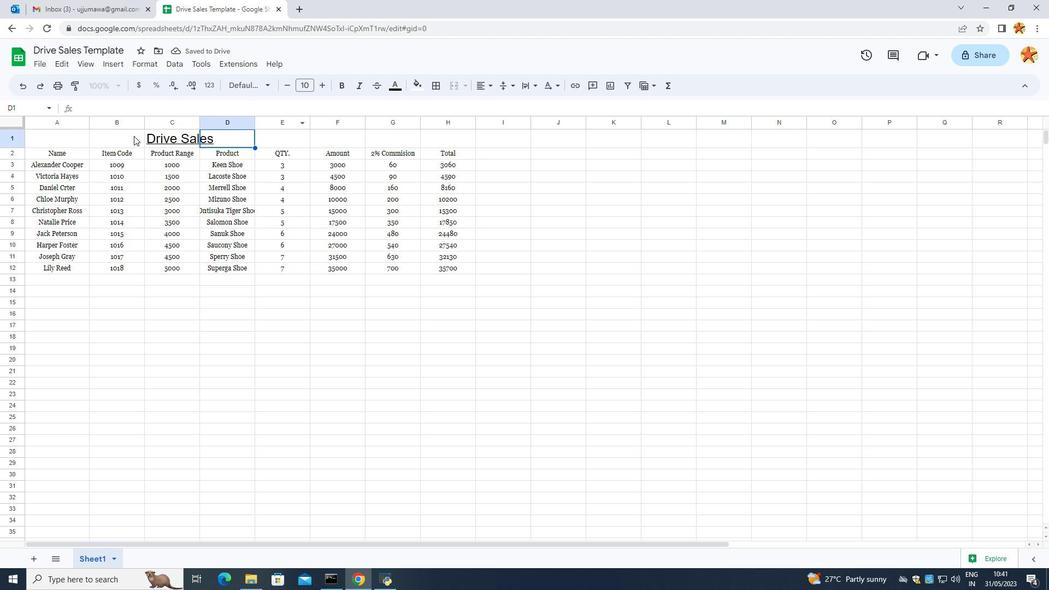 
Action: Mouse pressed left at (142, 136)
Screenshot: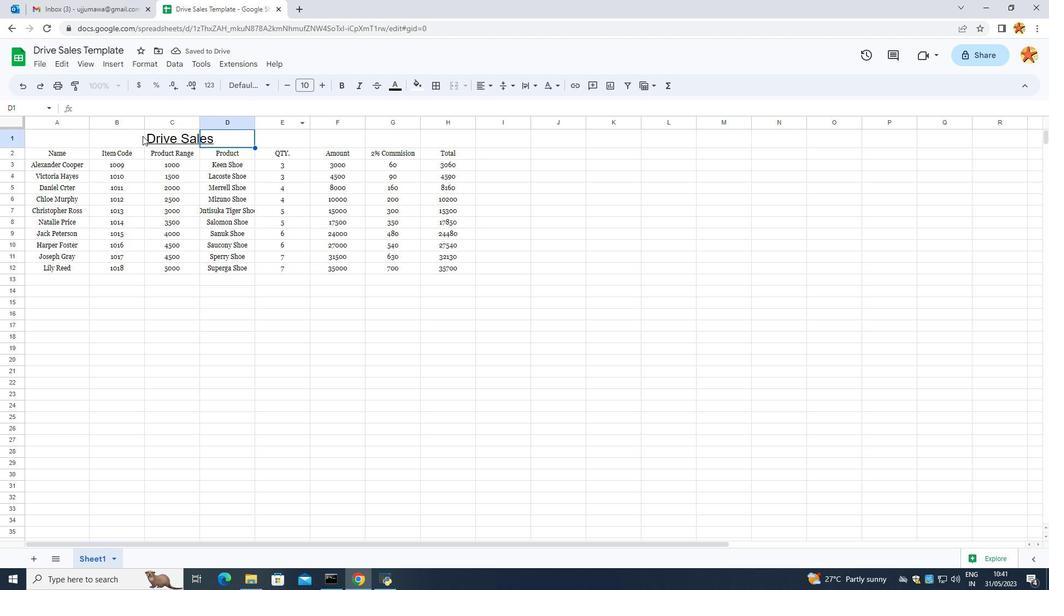 
Action: Mouse moved to (423, 86)
Screenshot: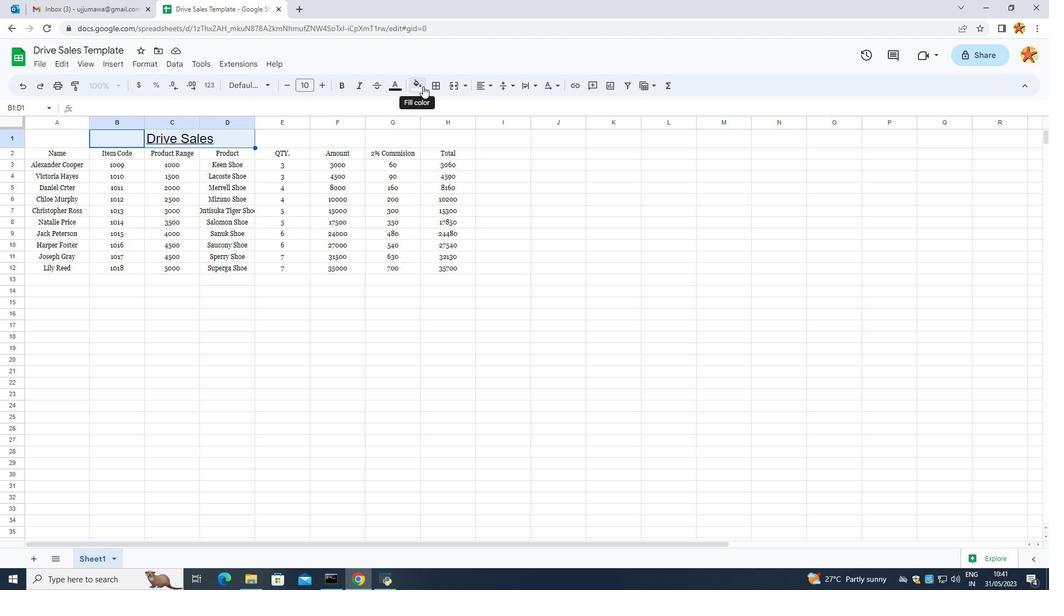 
Action: Mouse pressed left at (423, 86)
Screenshot: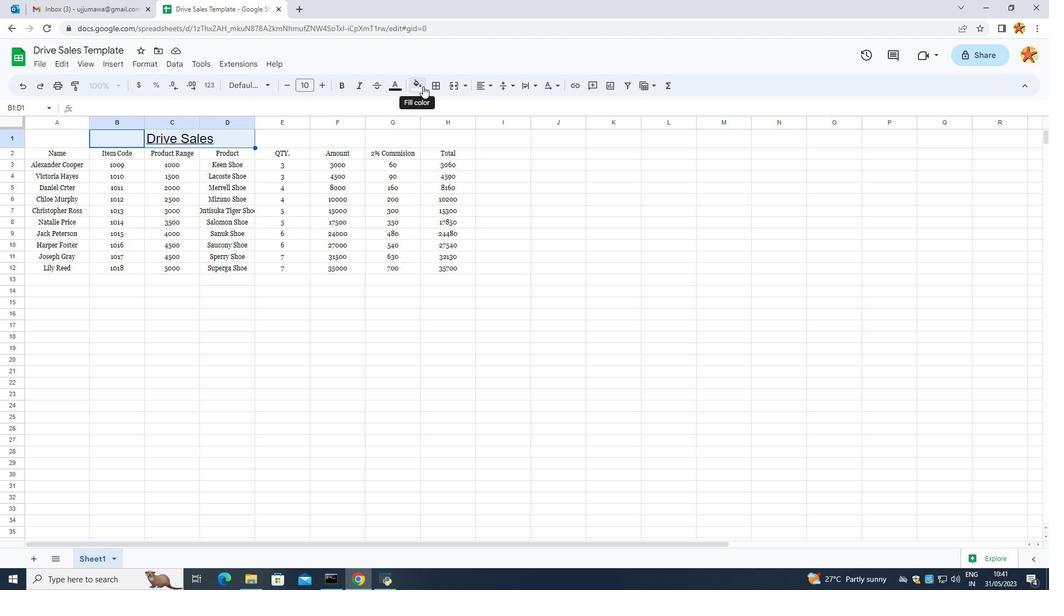 
Action: Mouse moved to (434, 175)
Screenshot: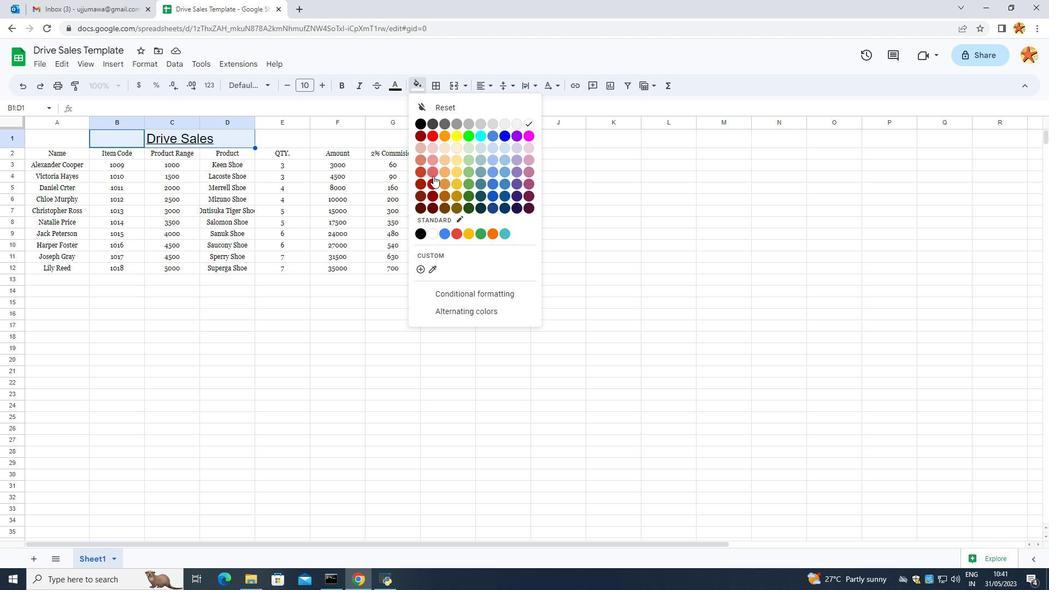 
Action: Mouse pressed left at (434, 175)
Screenshot: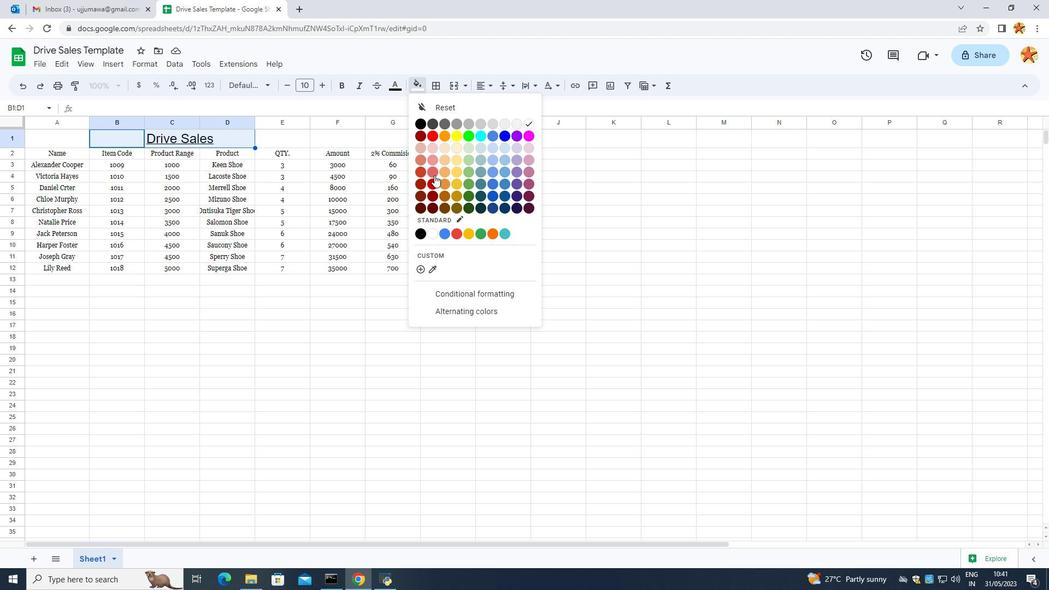 
Action: Mouse moved to (326, 182)
Screenshot: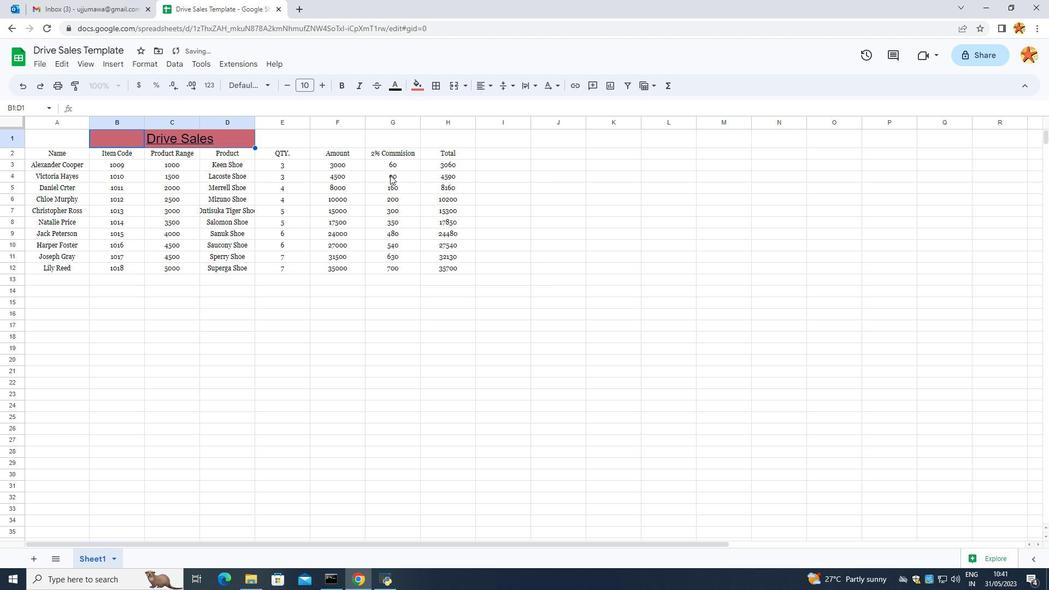 
Action: Mouse pressed left at (326, 182)
Screenshot: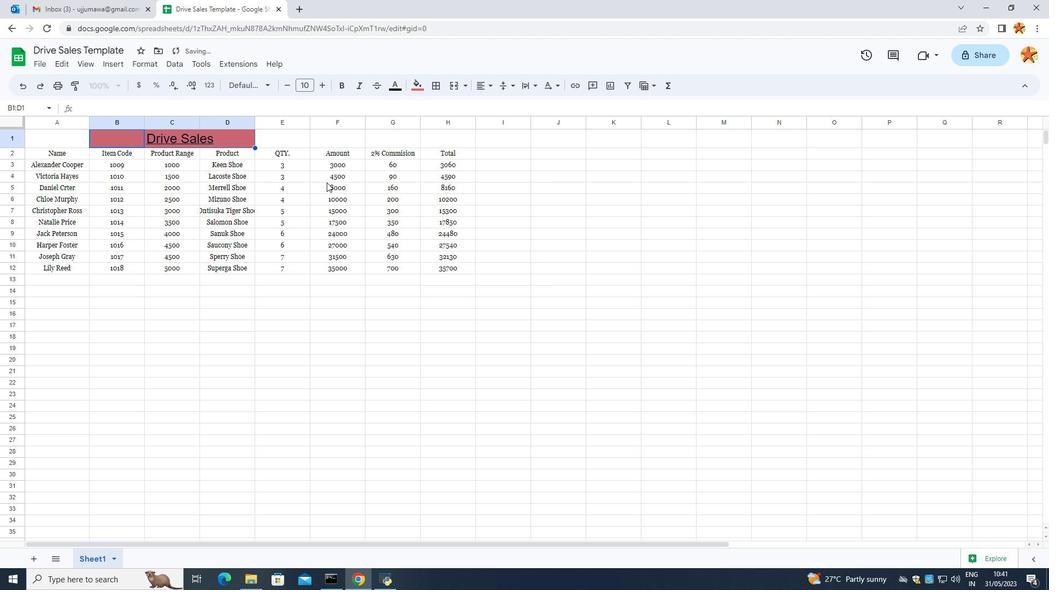 
Action: Mouse moved to (48, 153)
Screenshot: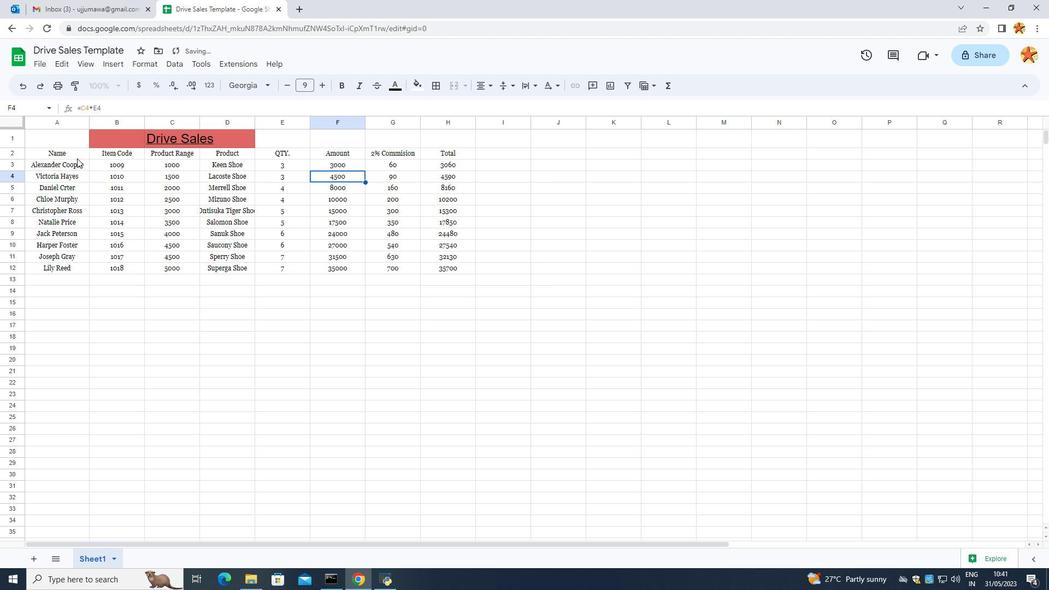 
Action: Mouse pressed left at (48, 153)
Screenshot: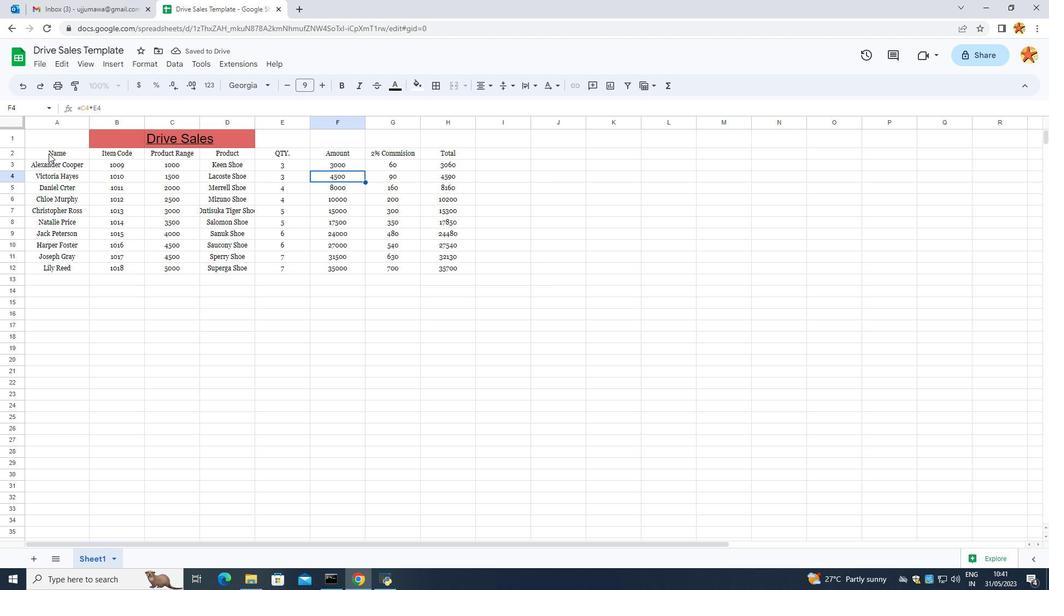 
Action: Mouse moved to (467, 274)
Screenshot: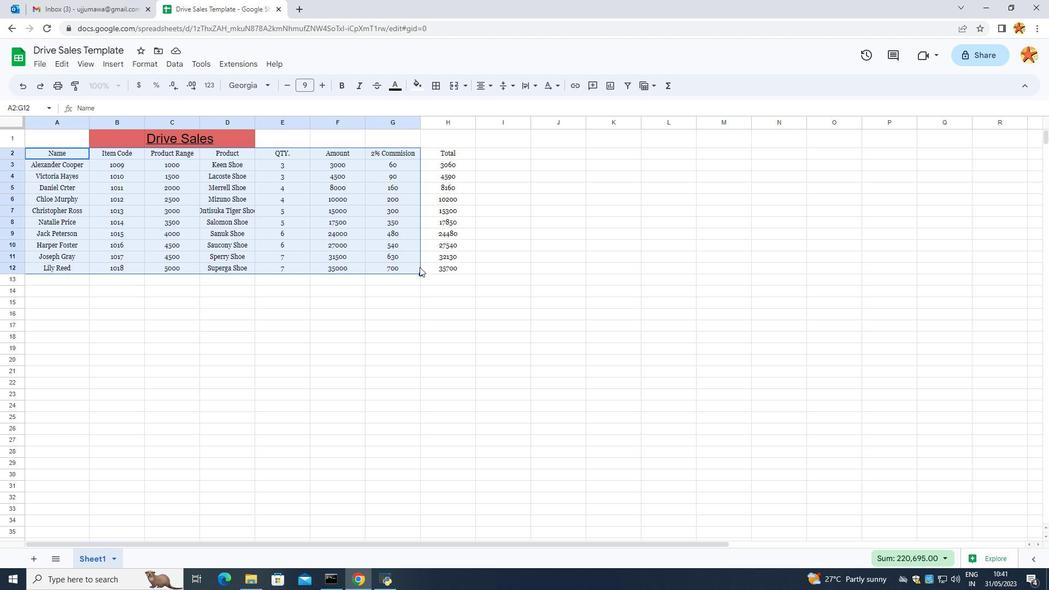 
Action: Mouse pressed left at (467, 274)
Screenshot: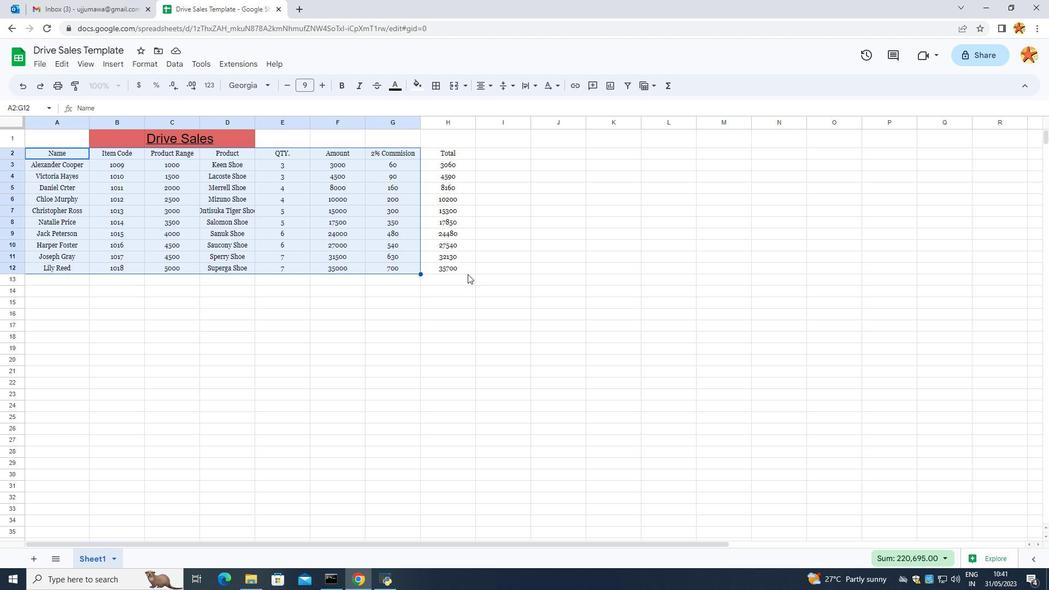 
Action: Mouse moved to (101, 63)
Screenshot: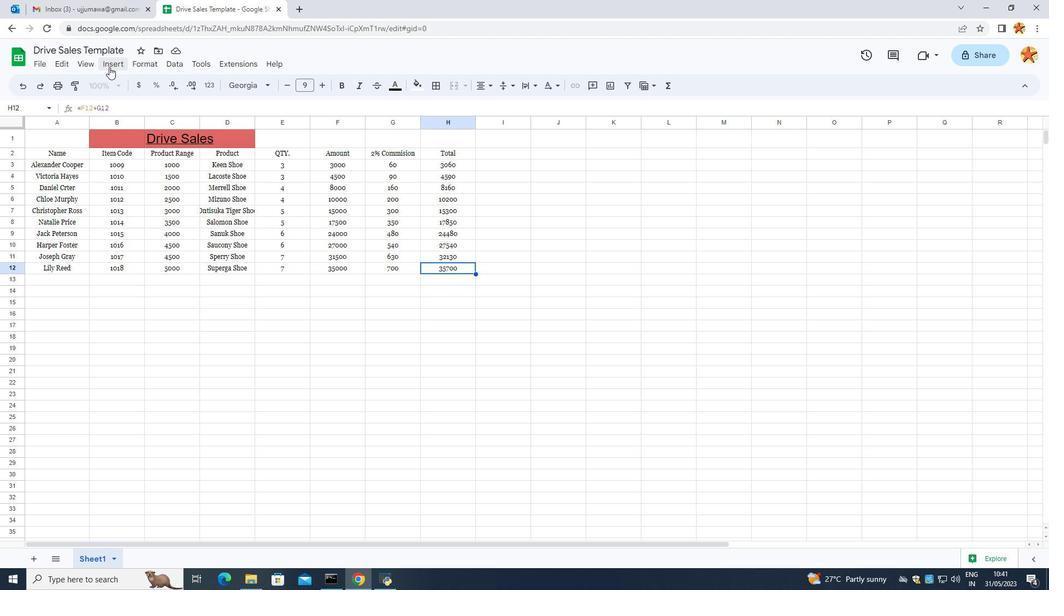 
Action: Mouse pressed left at (101, 63)
Screenshot: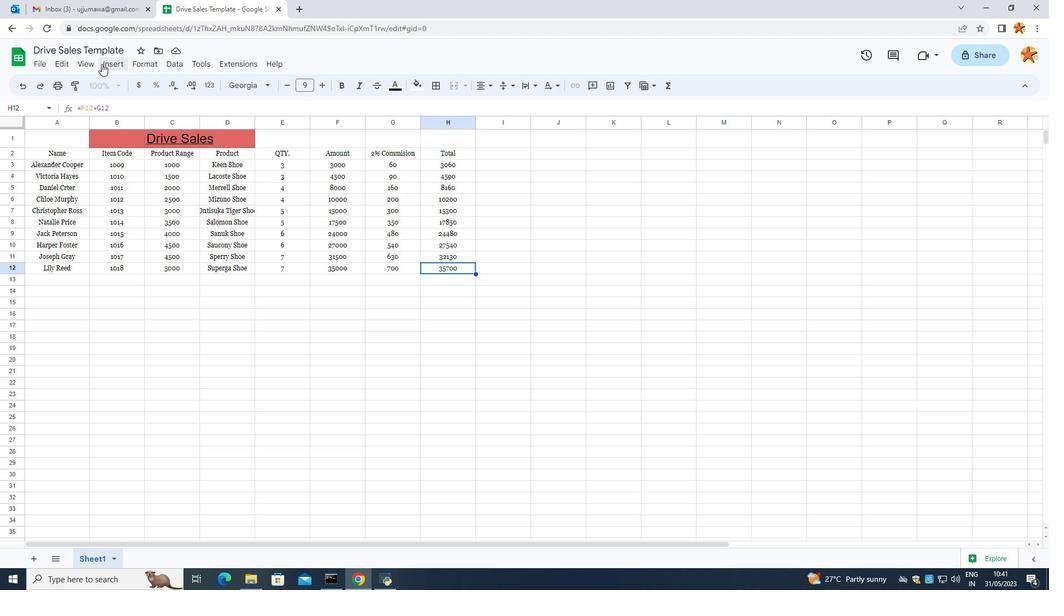 
Action: Mouse moved to (160, 463)
Screenshot: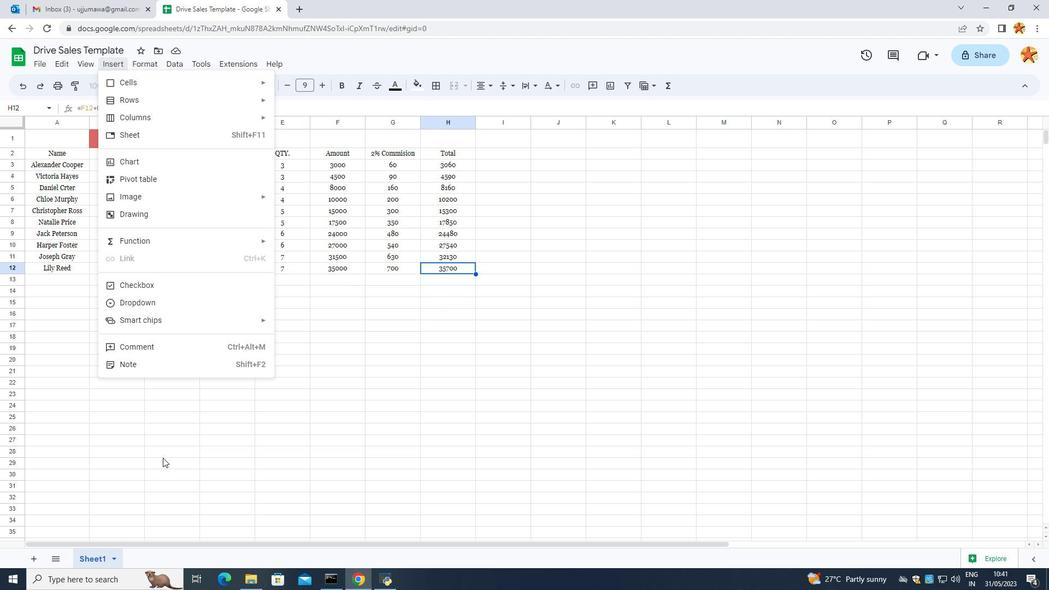
Action: Mouse pressed left at (160, 463)
Screenshot: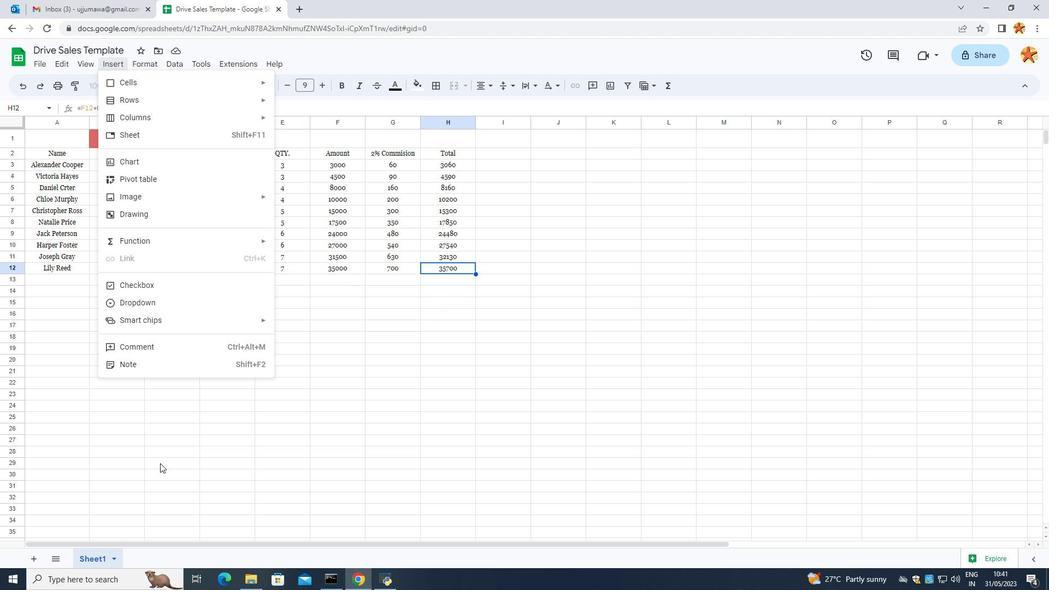 
Action: Mouse moved to (156, 347)
Screenshot: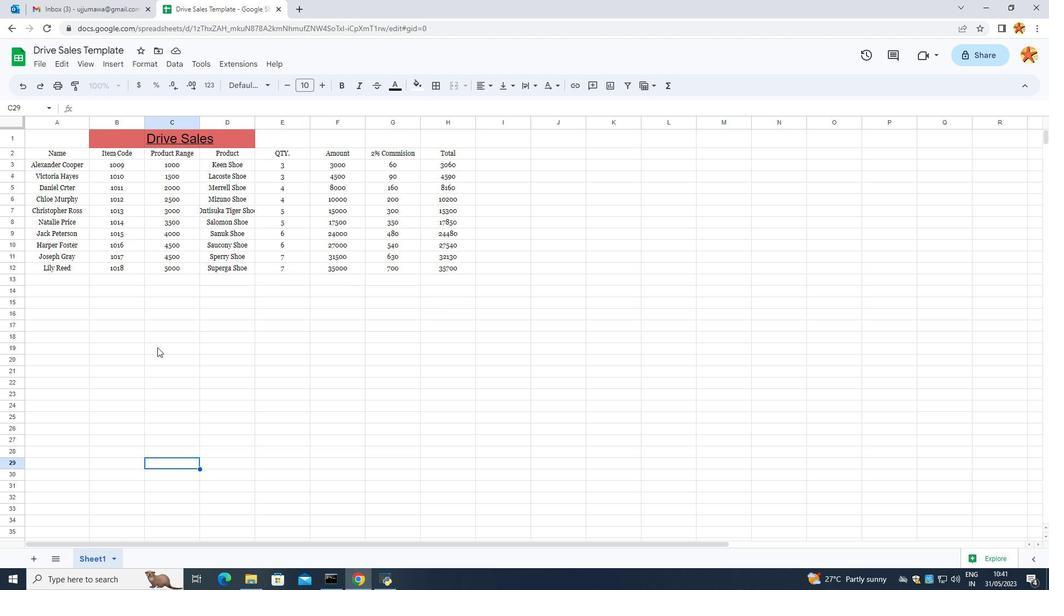 
Action: Mouse pressed left at (156, 347)
Screenshot: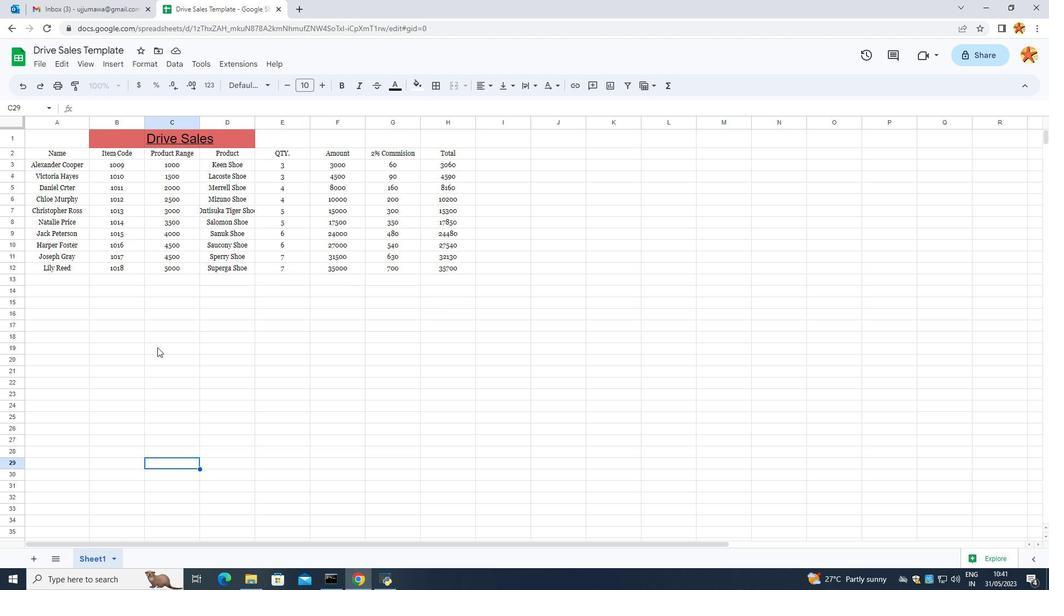
Action: Mouse moved to (138, 309)
Screenshot: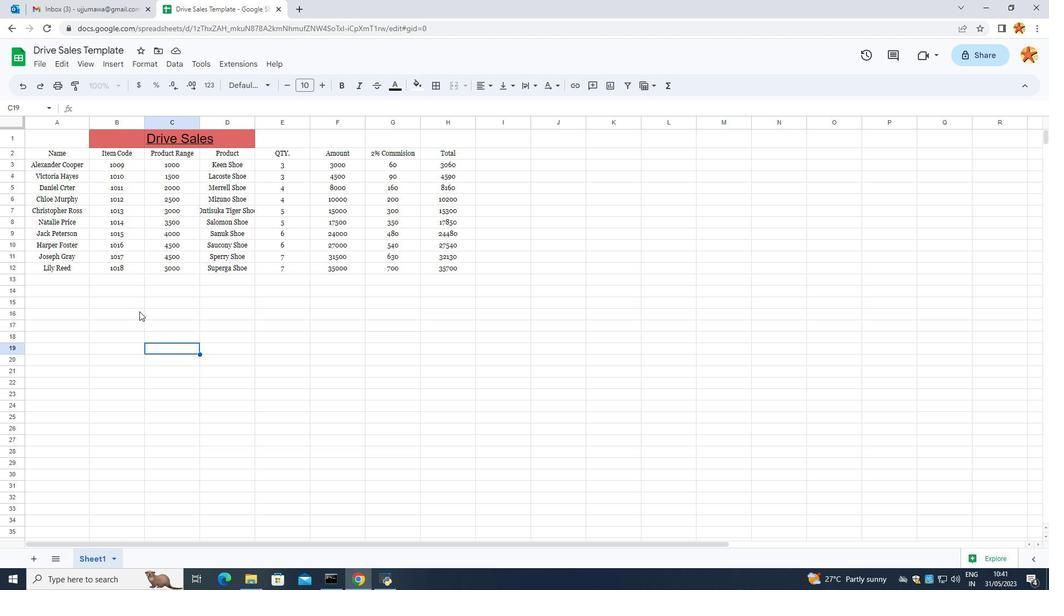 
